 Task: Find connections with filter location La Unión with filter topic #LinkedInwith filter profile language Potuguese with filter current company Shortlist Professionals with filter school Bhilai Institute of Technology (BIT), Durg with filter industry Personal Care Services with filter service category Information Security with filter keywords title Cafeteria Worker
Action: Mouse moved to (138, 214)
Screenshot: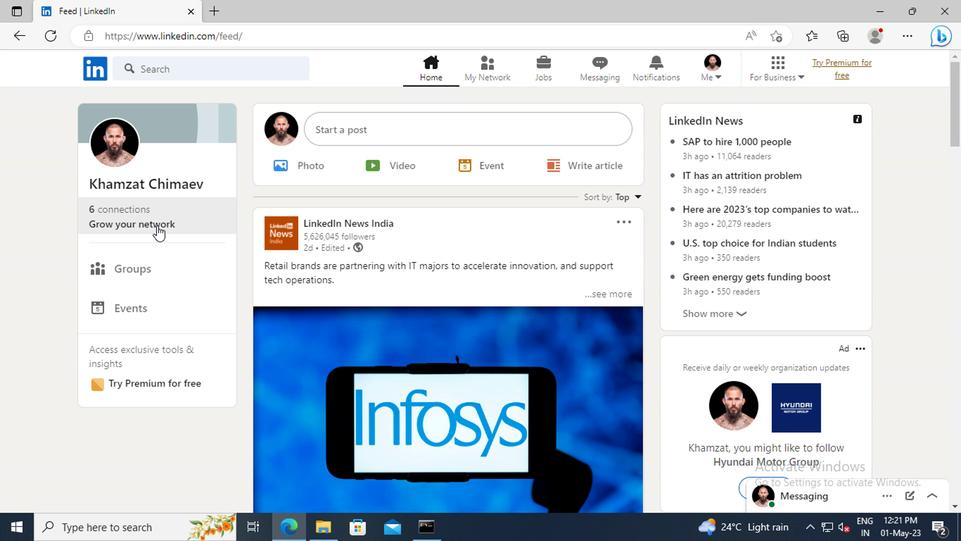 
Action: Mouse pressed left at (138, 214)
Screenshot: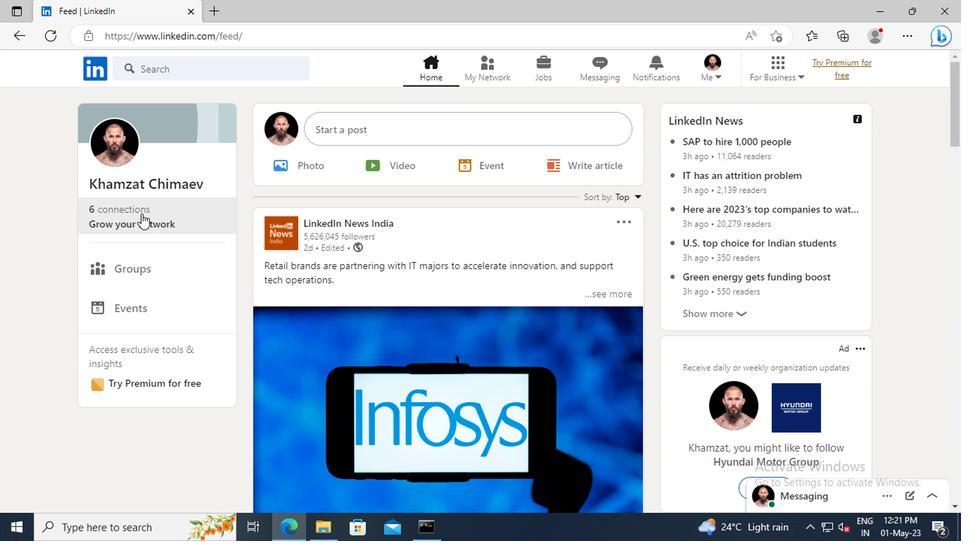 
Action: Mouse moved to (153, 149)
Screenshot: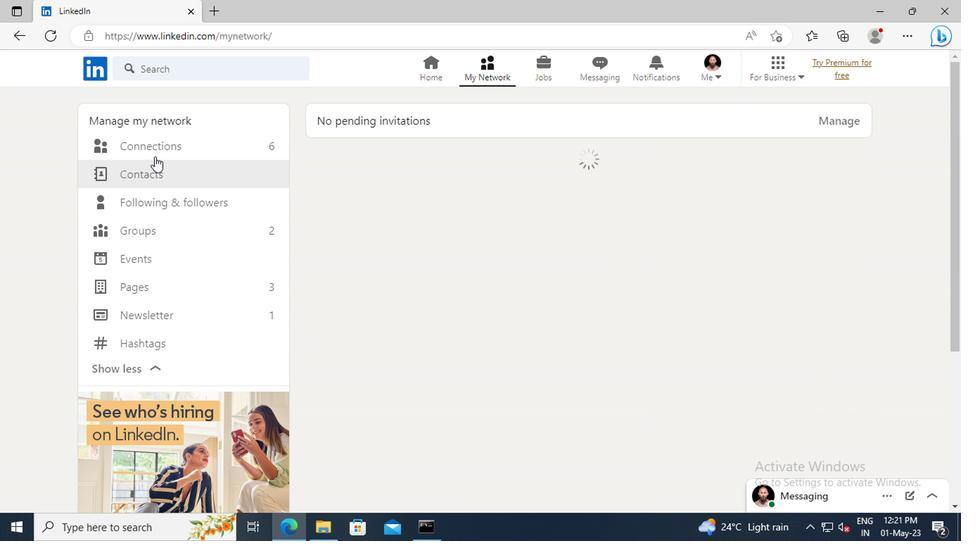 
Action: Mouse pressed left at (153, 149)
Screenshot: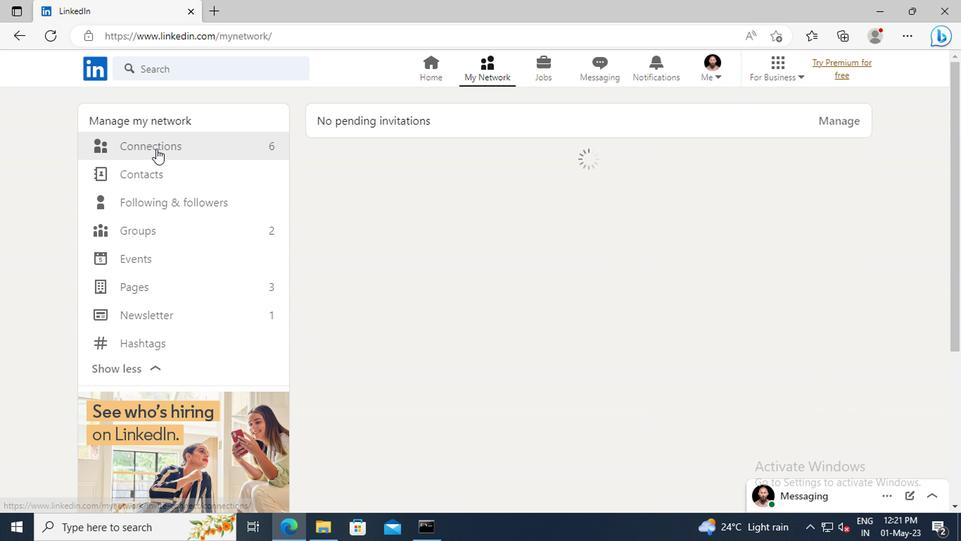 
Action: Mouse moved to (563, 151)
Screenshot: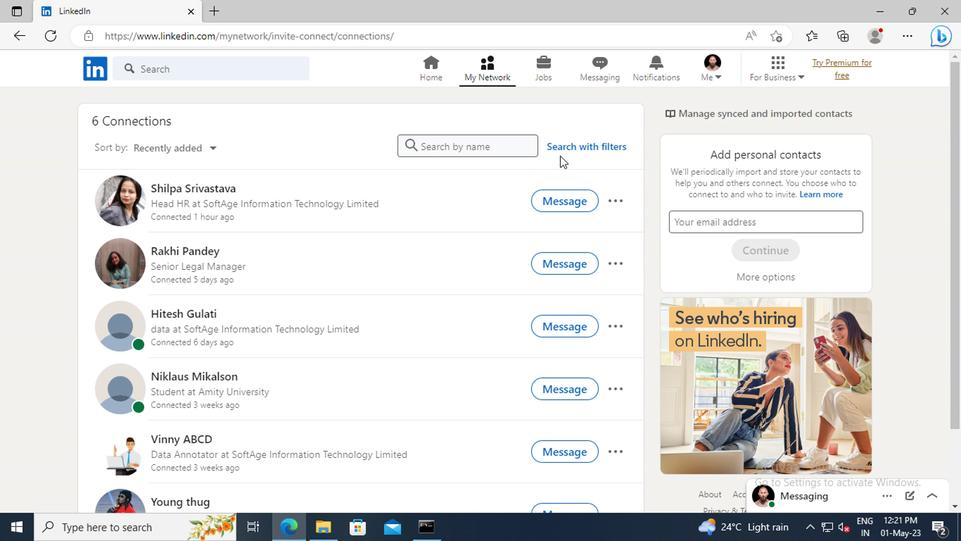 
Action: Mouse pressed left at (563, 151)
Screenshot: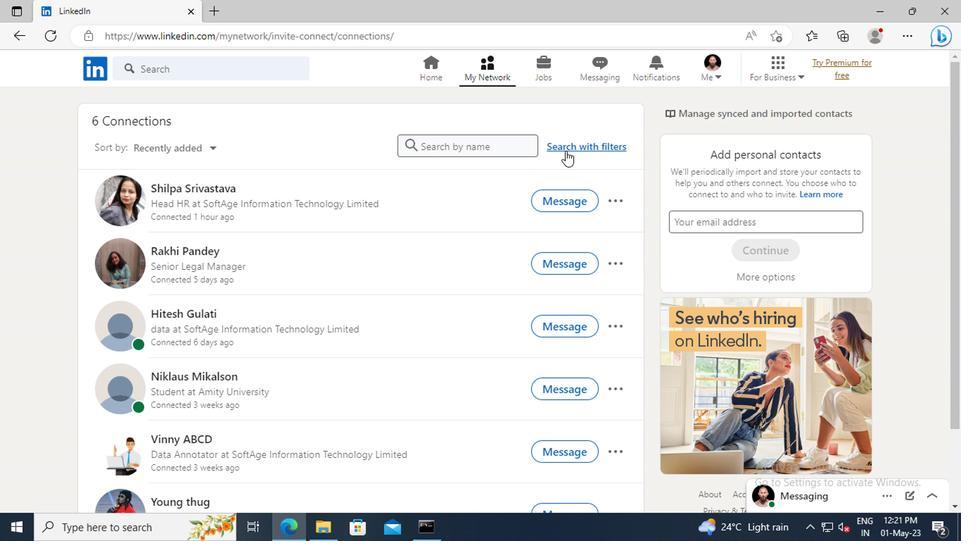 
Action: Mouse moved to (530, 111)
Screenshot: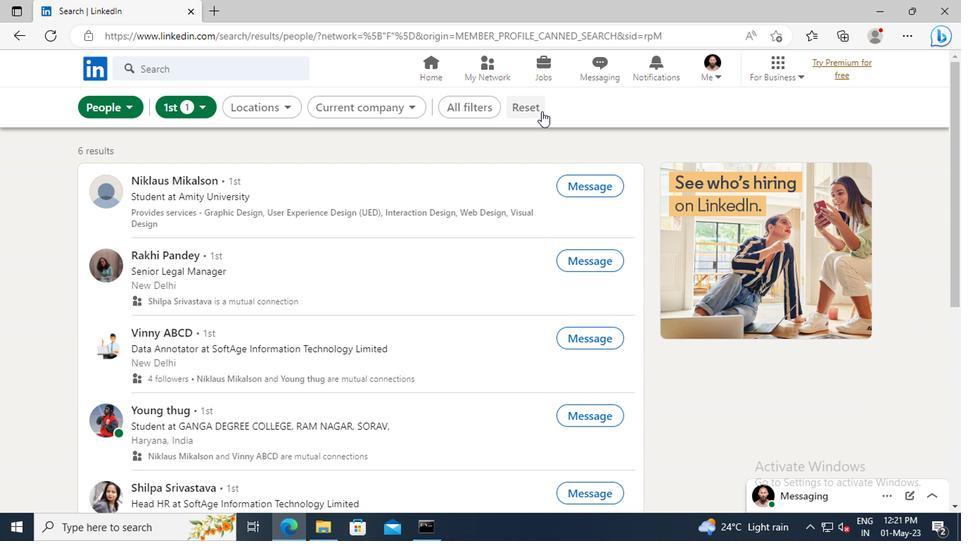 
Action: Mouse pressed left at (530, 111)
Screenshot: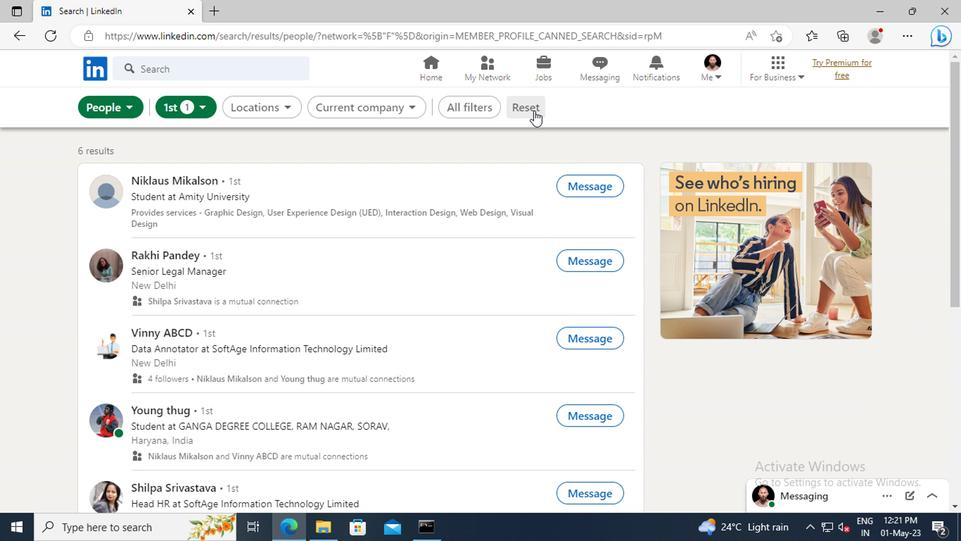 
Action: Mouse moved to (510, 111)
Screenshot: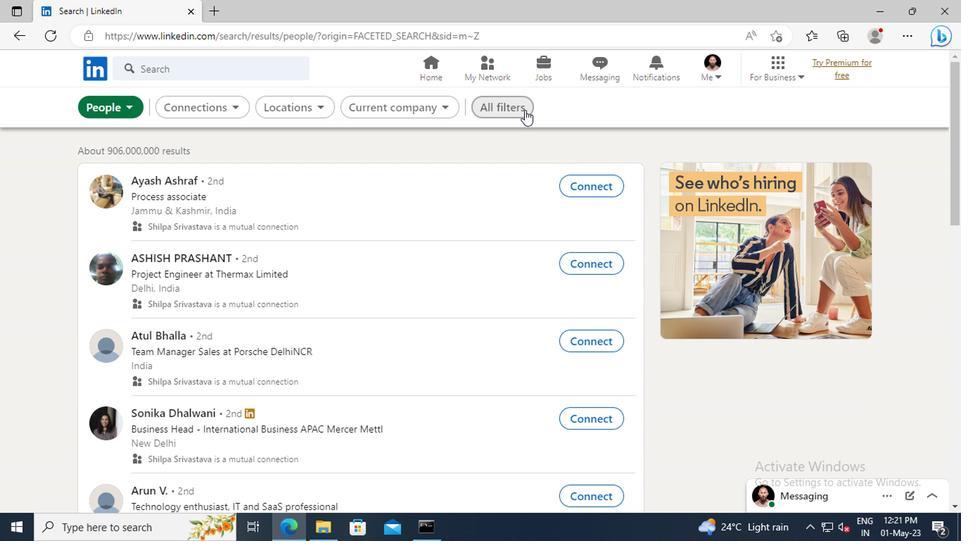 
Action: Mouse pressed left at (510, 111)
Screenshot: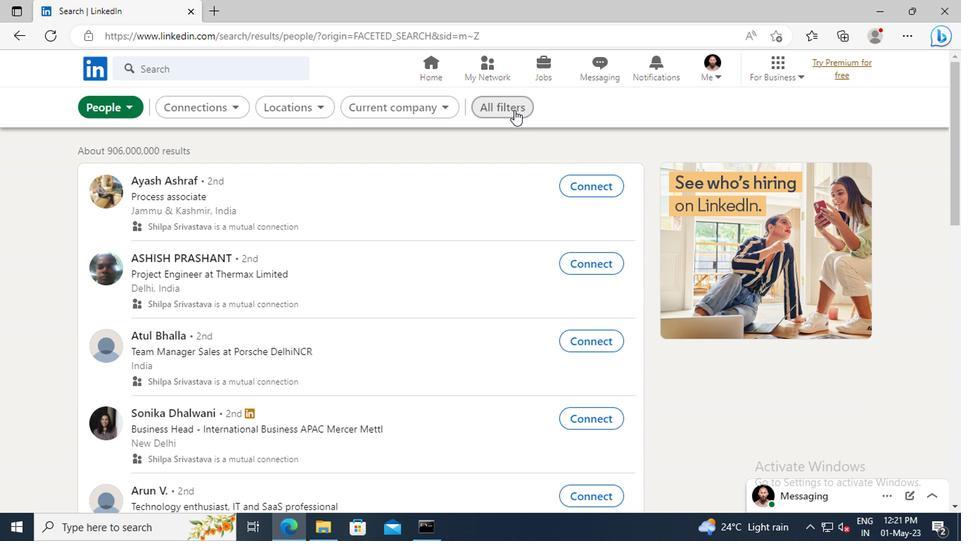 
Action: Mouse moved to (775, 231)
Screenshot: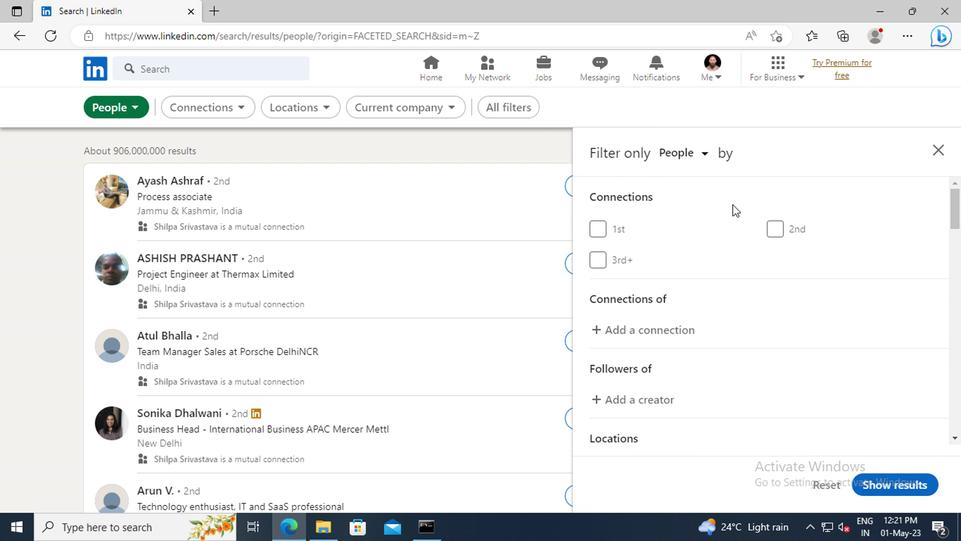 
Action: Mouse scrolled (775, 230) with delta (0, 0)
Screenshot: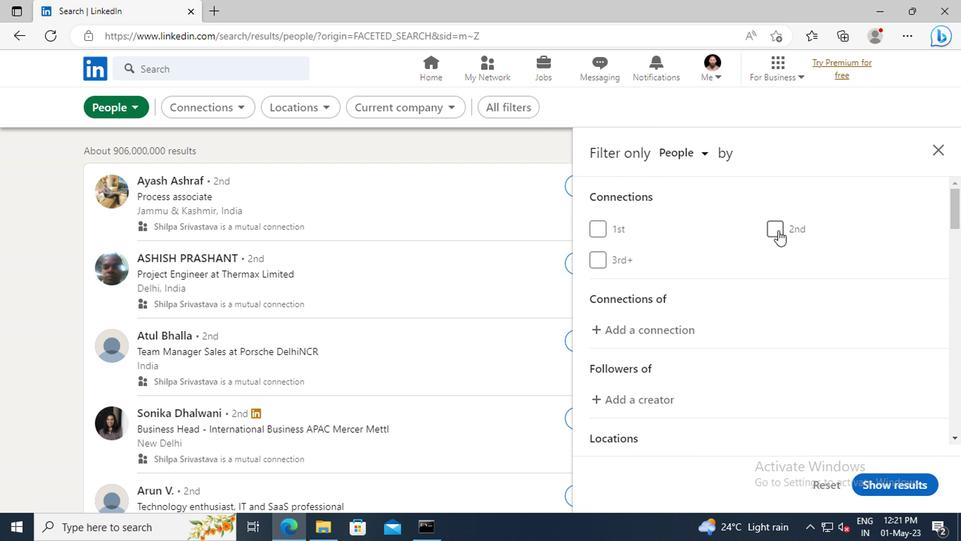 
Action: Mouse scrolled (775, 230) with delta (0, 0)
Screenshot: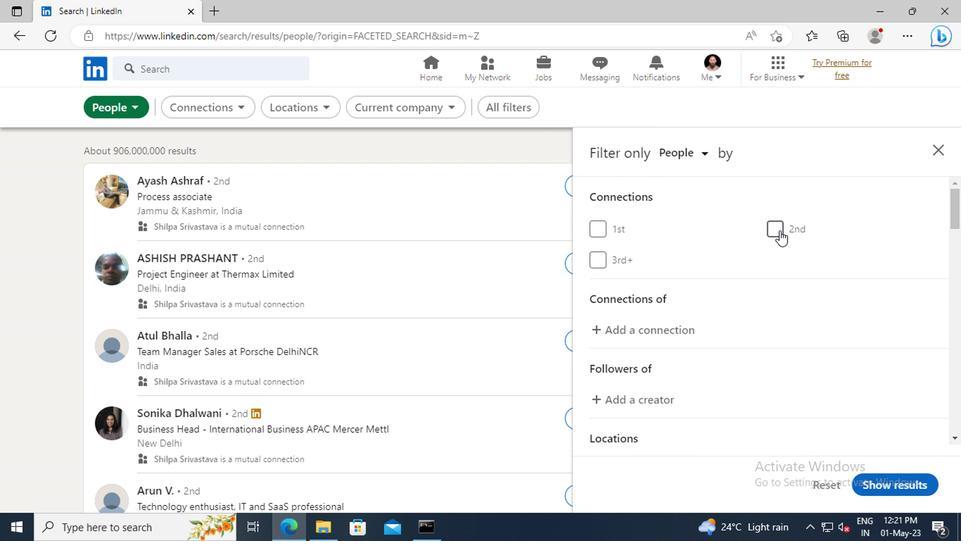 
Action: Mouse scrolled (775, 230) with delta (0, 0)
Screenshot: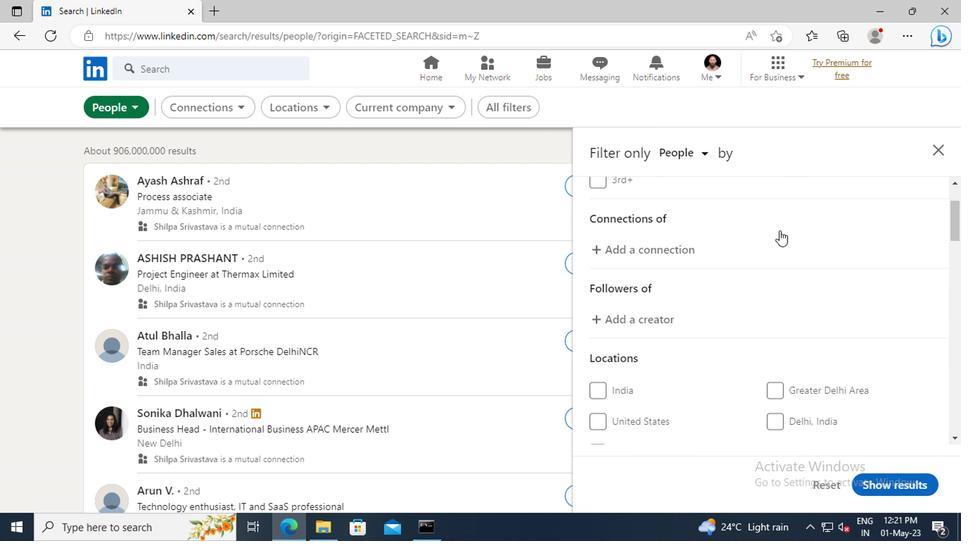 
Action: Mouse scrolled (775, 230) with delta (0, 0)
Screenshot: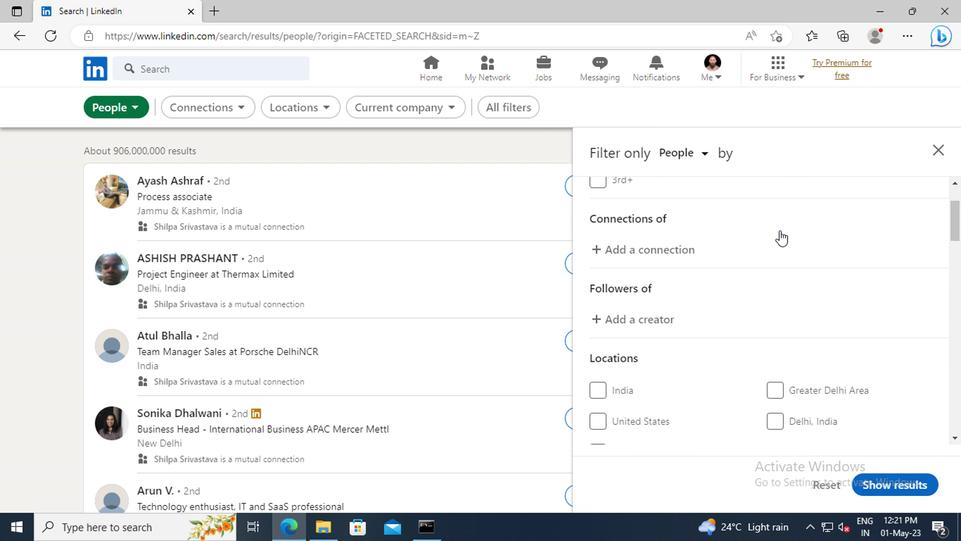 
Action: Mouse scrolled (775, 230) with delta (0, 0)
Screenshot: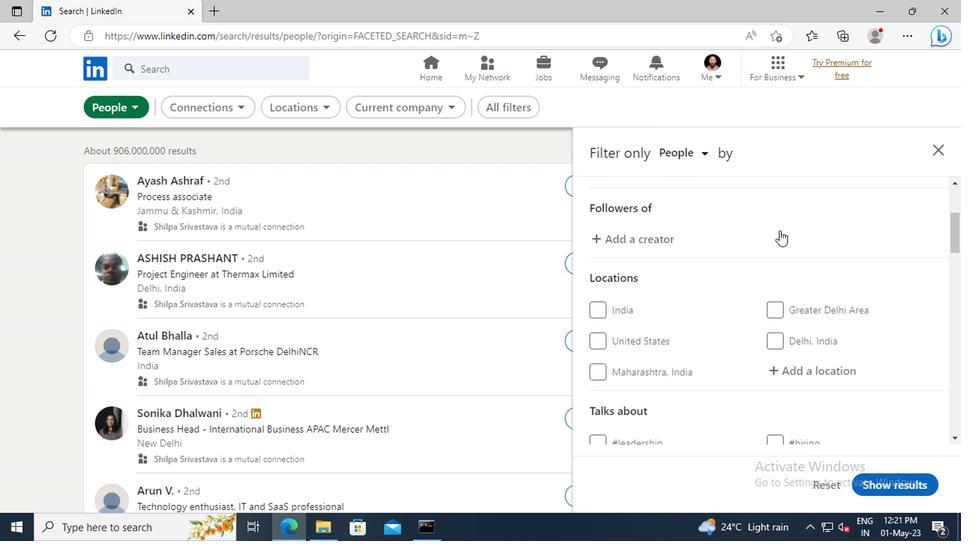 
Action: Mouse moved to (776, 232)
Screenshot: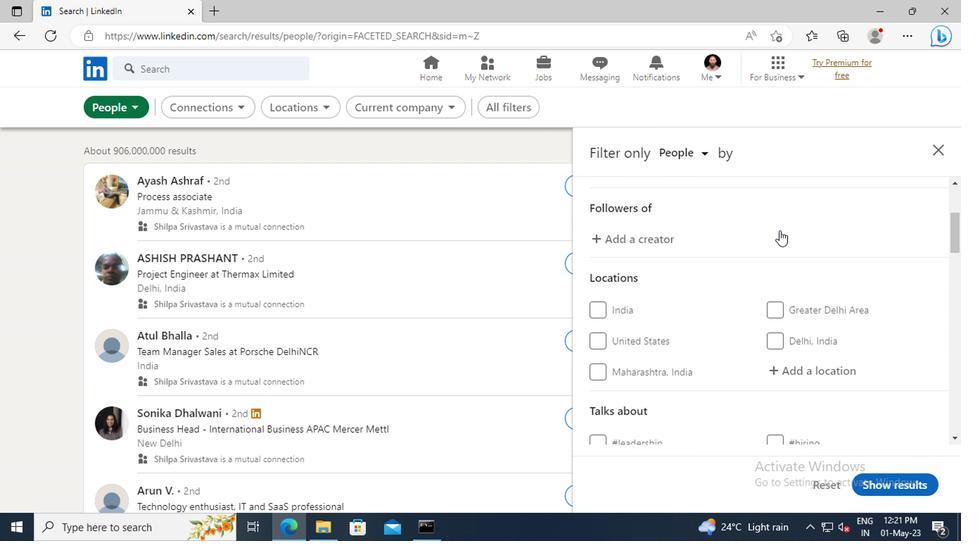 
Action: Mouse scrolled (776, 231) with delta (0, -1)
Screenshot: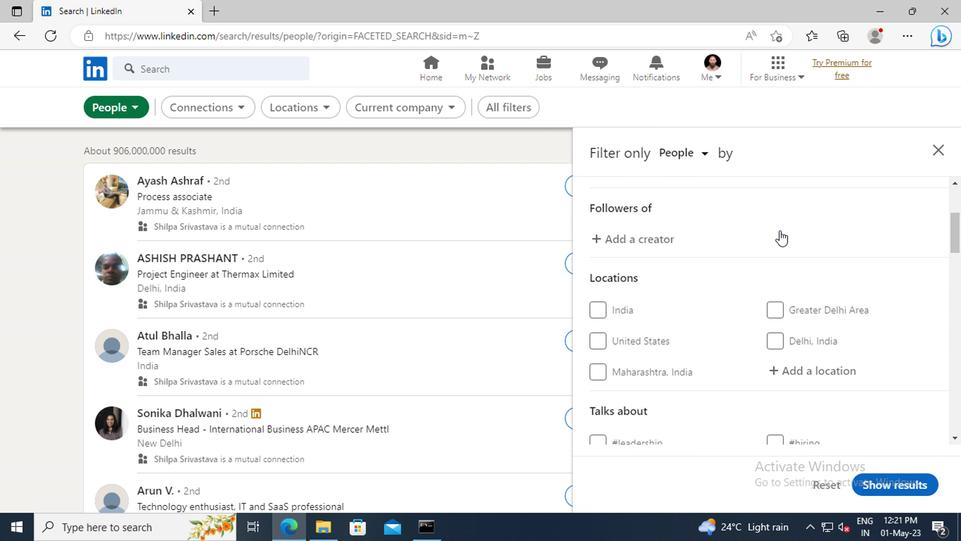 
Action: Mouse moved to (776, 288)
Screenshot: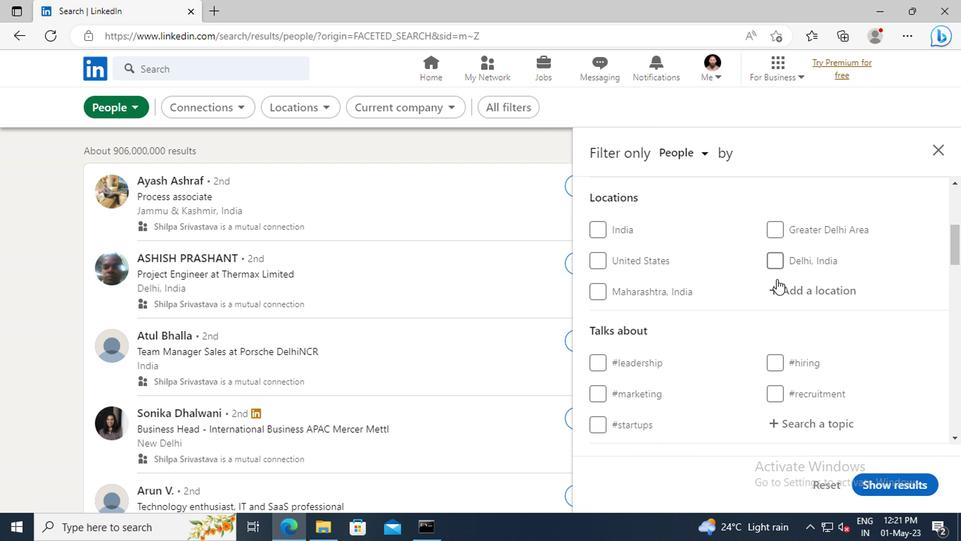 
Action: Mouse pressed left at (776, 288)
Screenshot: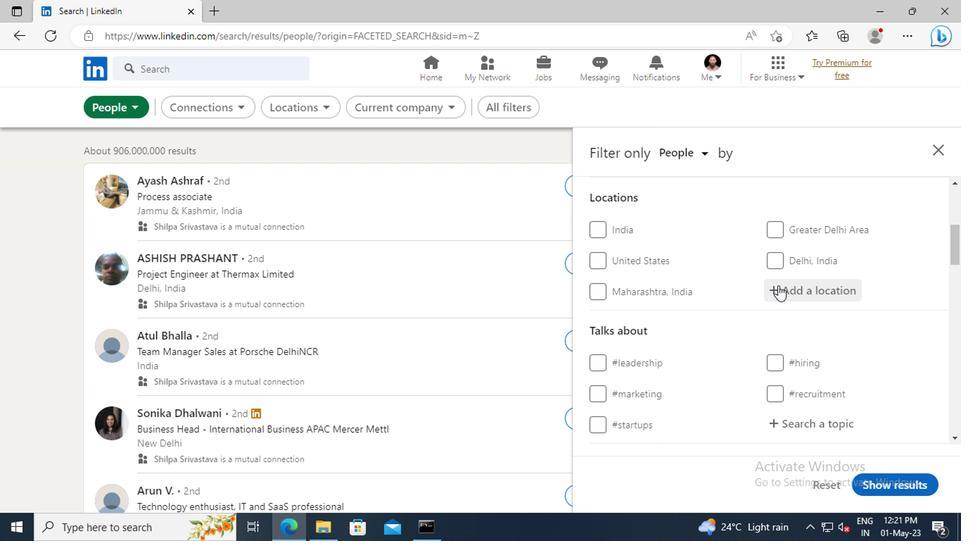 
Action: Key pressed <Key.shift>LA<Key.space><Key.shift>UNION
Screenshot: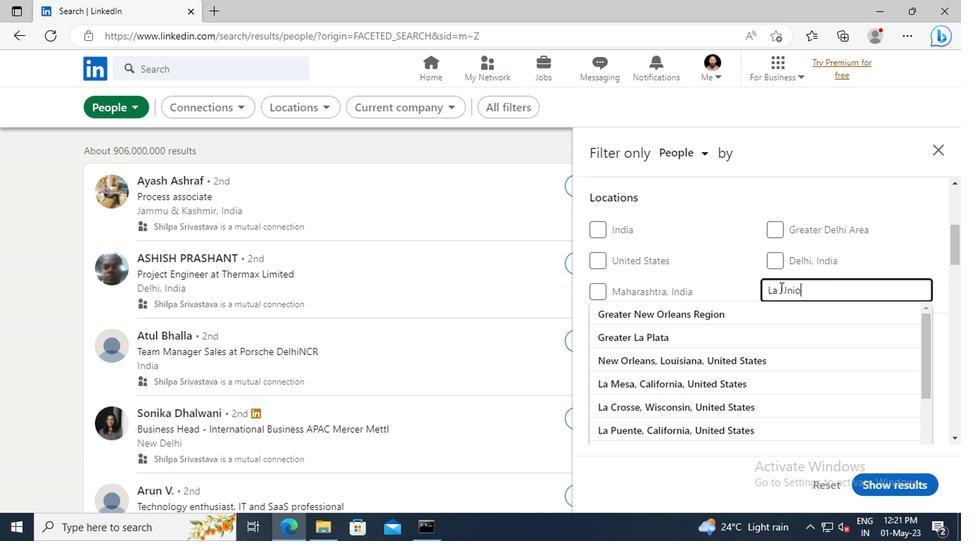 
Action: Mouse moved to (782, 309)
Screenshot: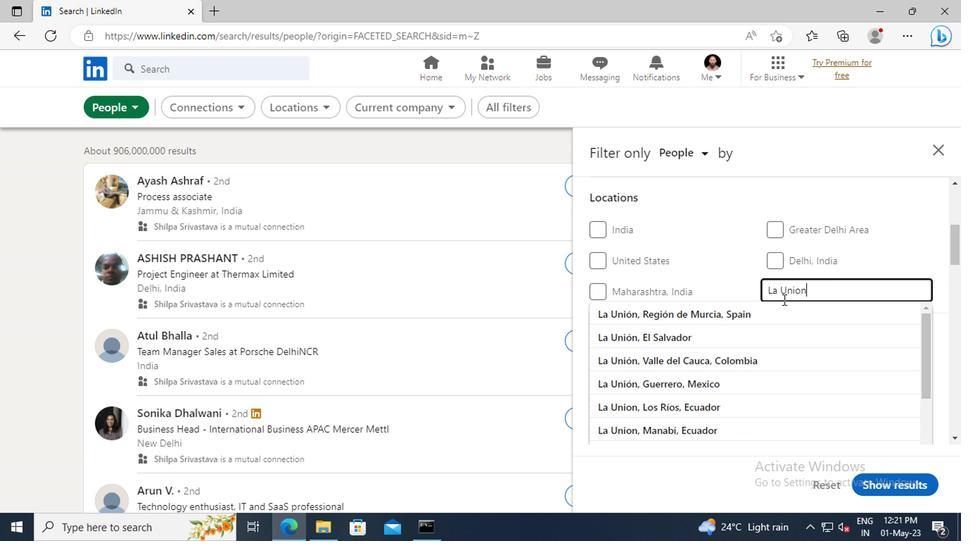 
Action: Mouse pressed left at (782, 309)
Screenshot: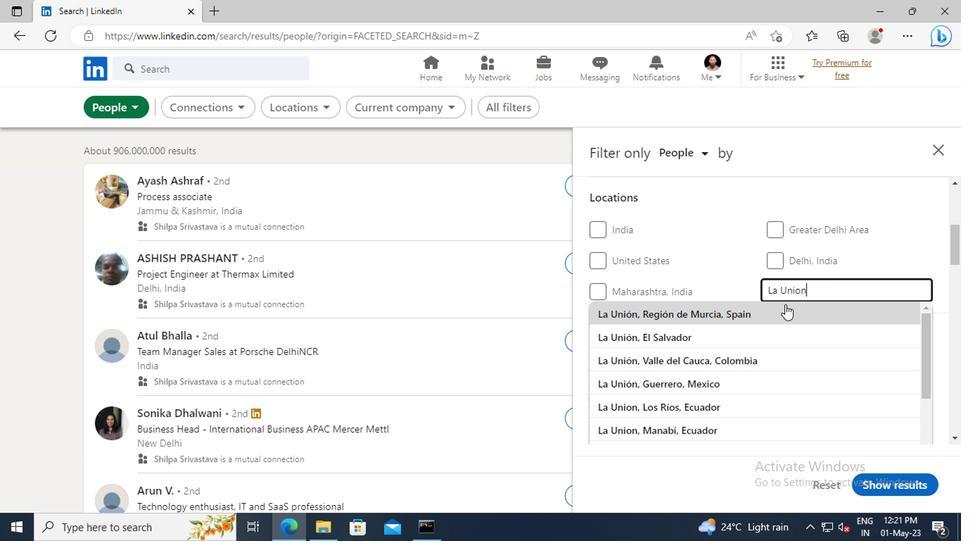 
Action: Mouse moved to (784, 311)
Screenshot: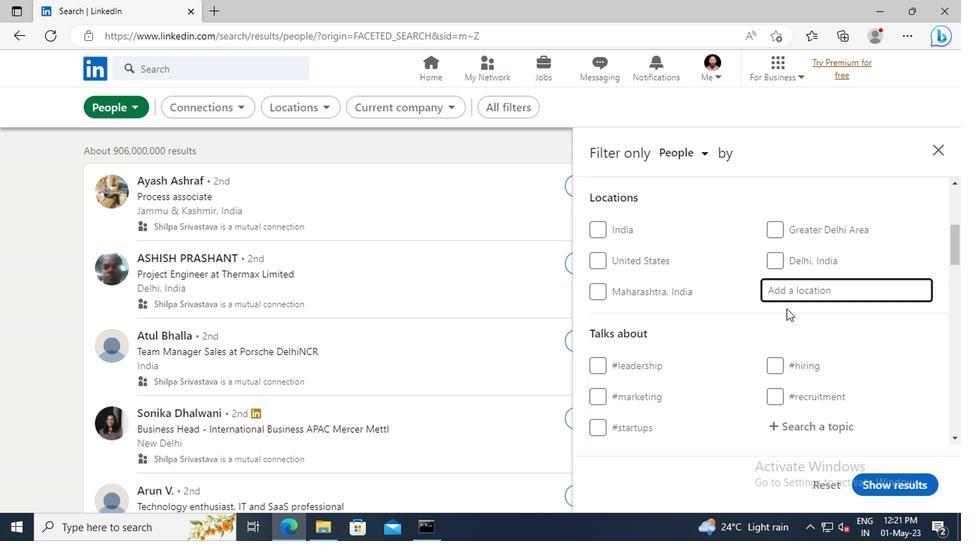 
Action: Mouse scrolled (784, 311) with delta (0, 0)
Screenshot: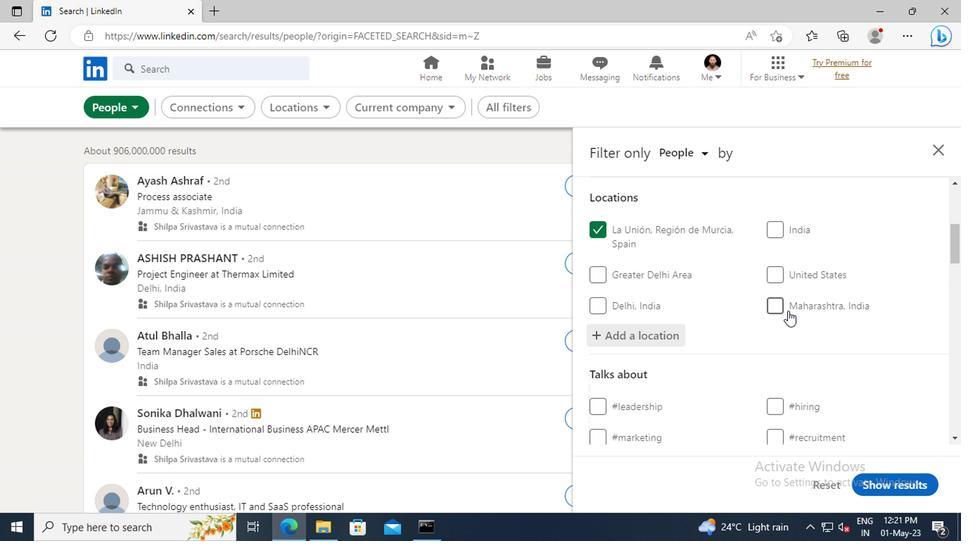 
Action: Mouse scrolled (784, 311) with delta (0, 0)
Screenshot: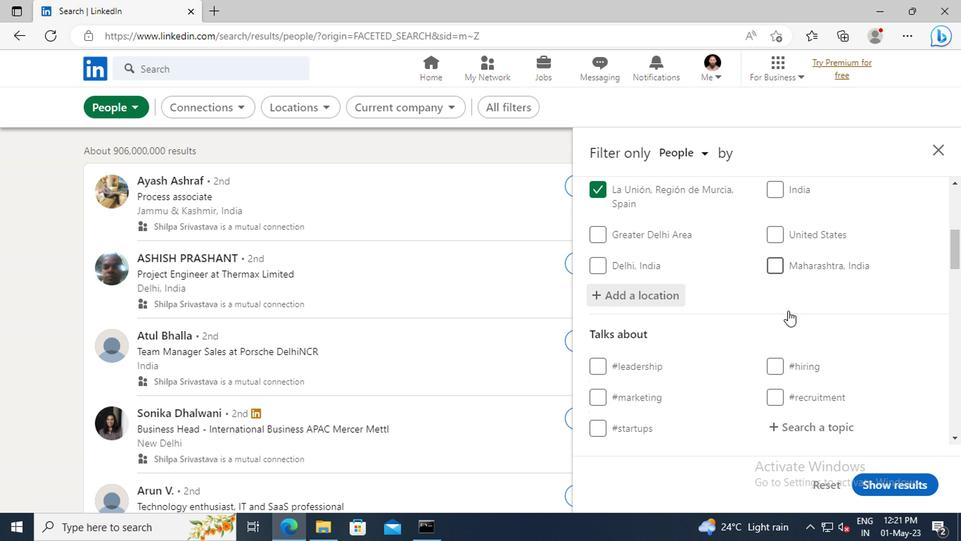 
Action: Mouse scrolled (784, 311) with delta (0, 0)
Screenshot: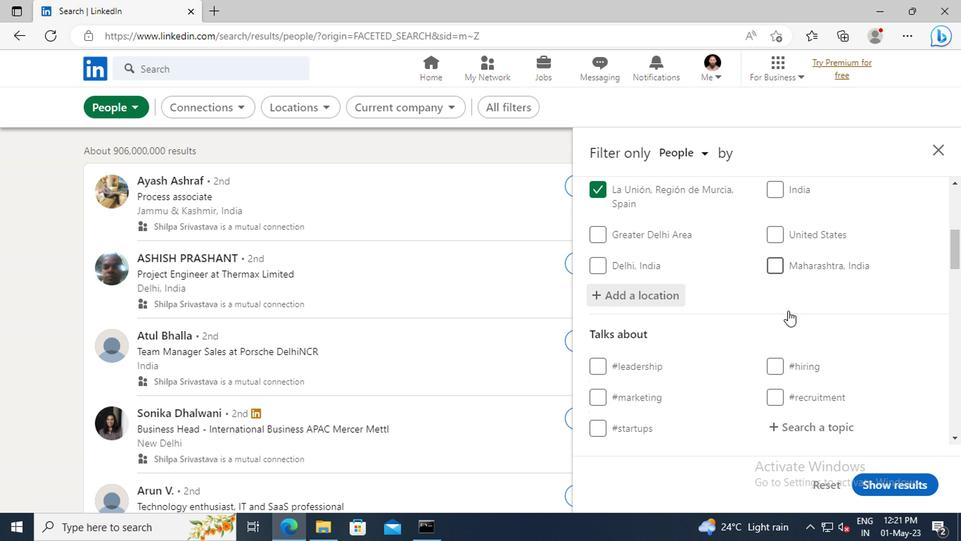 
Action: Mouse moved to (798, 343)
Screenshot: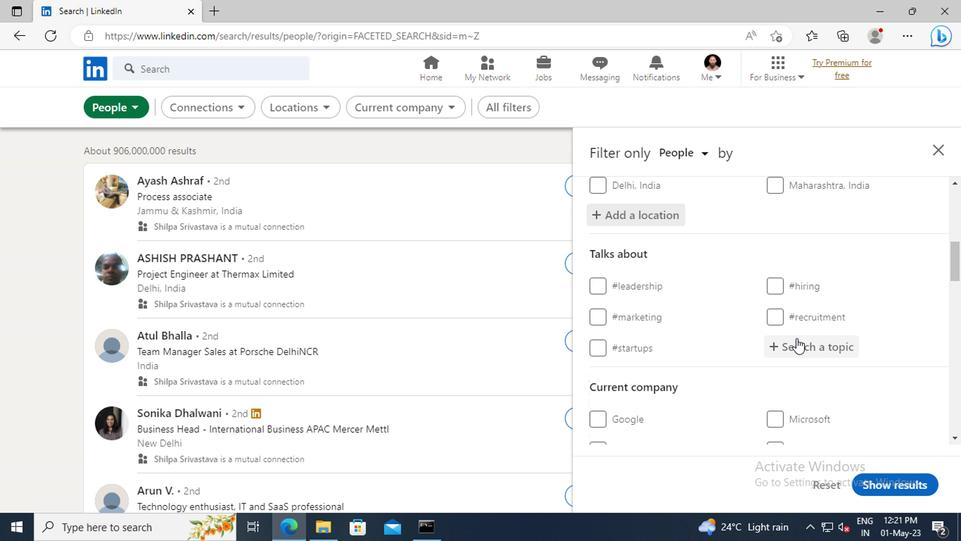 
Action: Mouse pressed left at (798, 343)
Screenshot: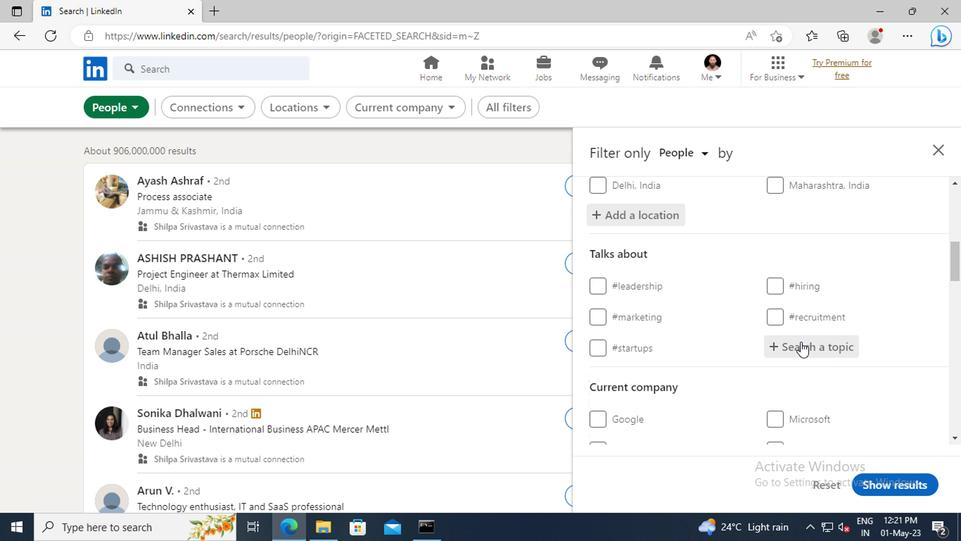 
Action: Key pressed <Key.shift>LINKEDIN
Screenshot: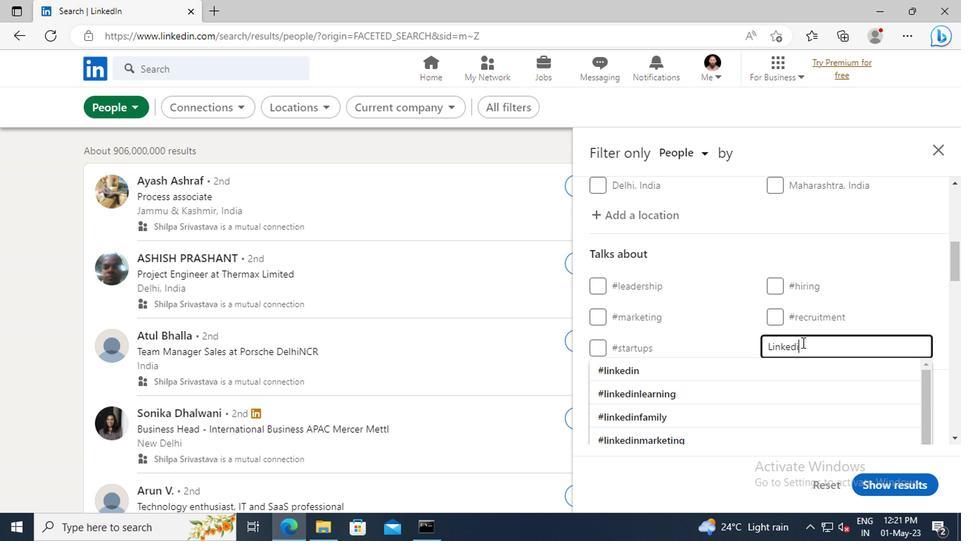 
Action: Mouse moved to (792, 371)
Screenshot: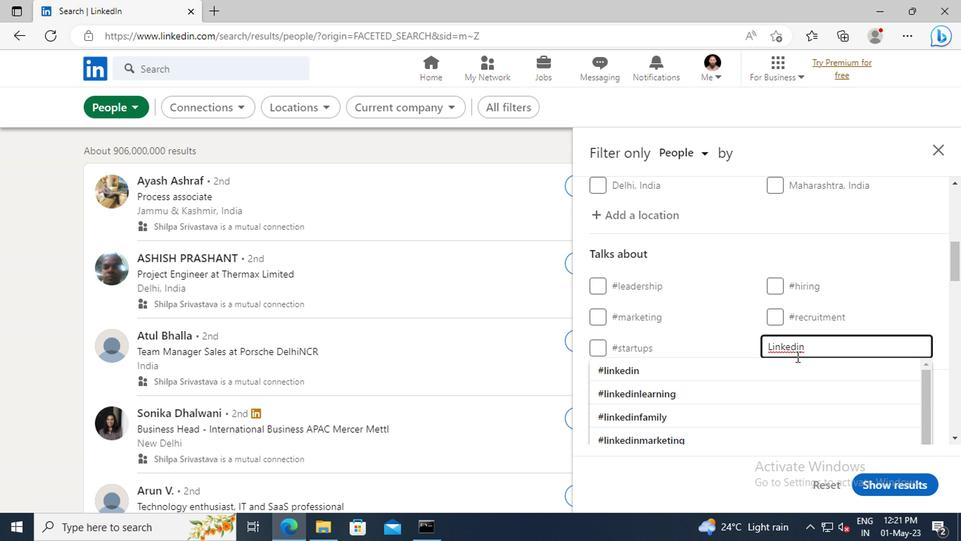 
Action: Mouse pressed left at (792, 371)
Screenshot: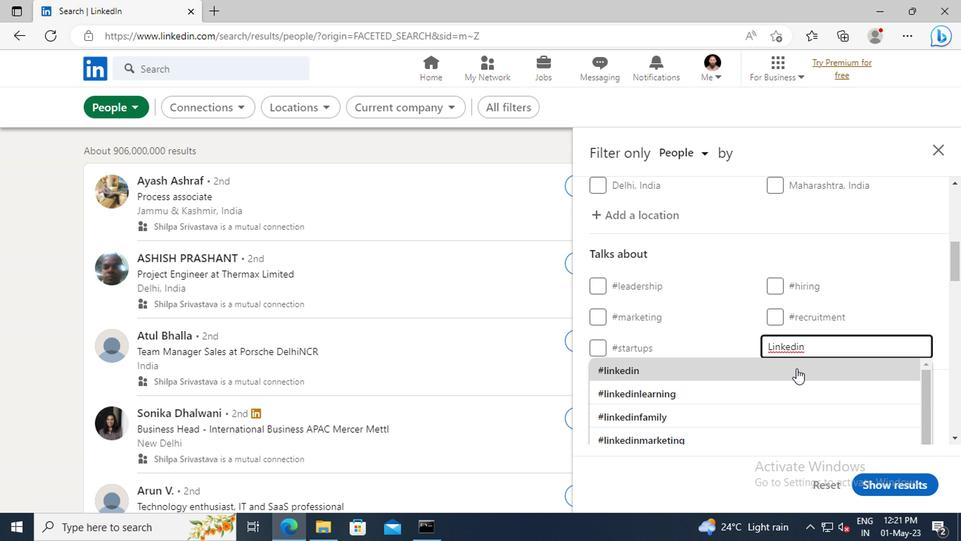 
Action: Mouse scrolled (792, 370) with delta (0, -1)
Screenshot: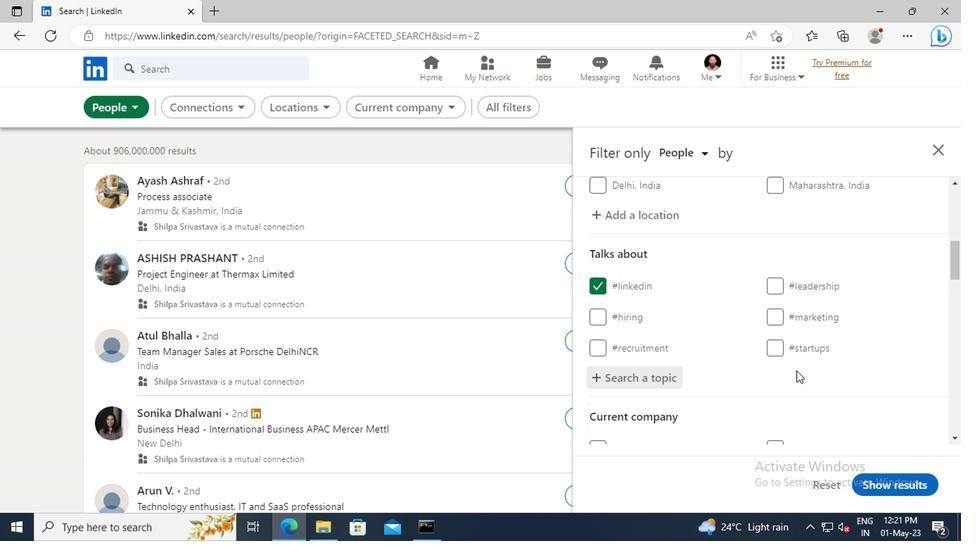 
Action: Mouse scrolled (792, 370) with delta (0, -1)
Screenshot: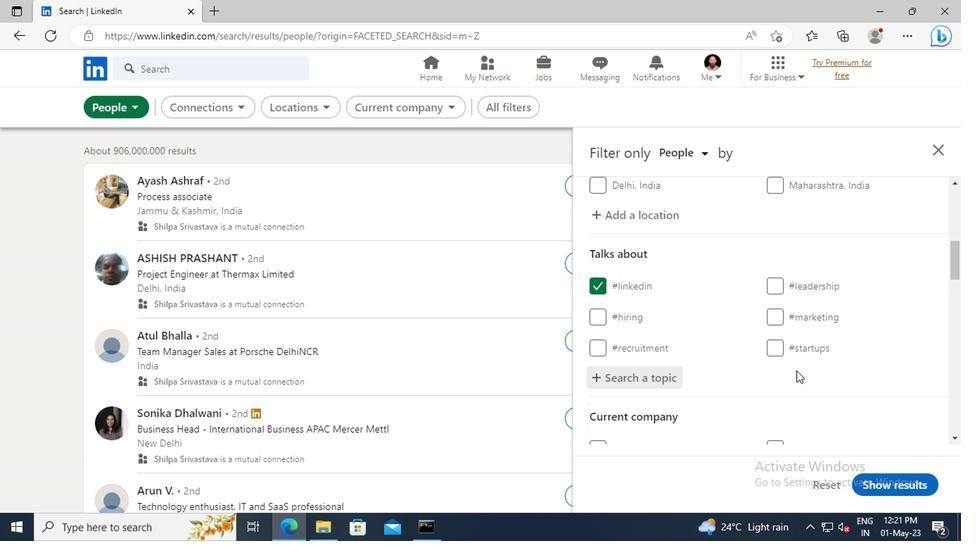 
Action: Mouse scrolled (792, 370) with delta (0, -1)
Screenshot: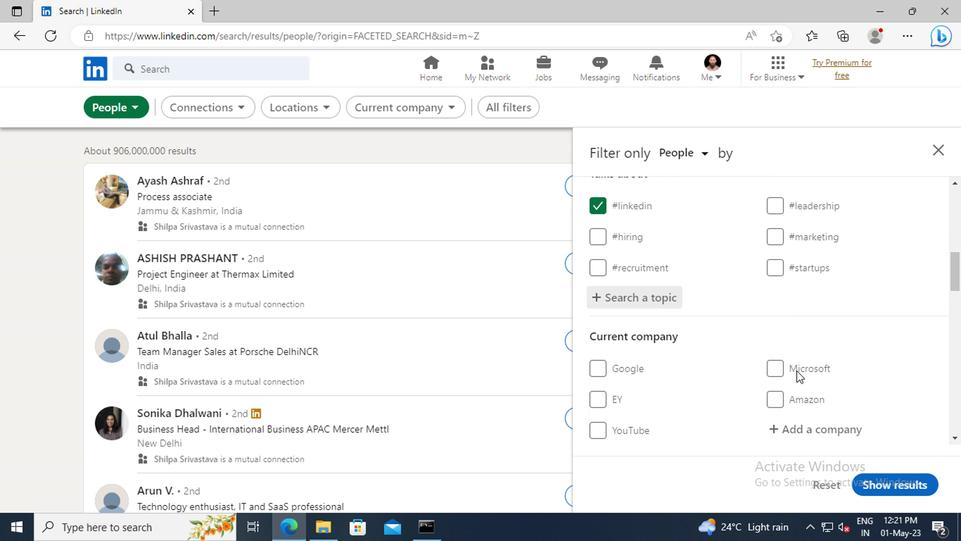 
Action: Mouse scrolled (792, 370) with delta (0, -1)
Screenshot: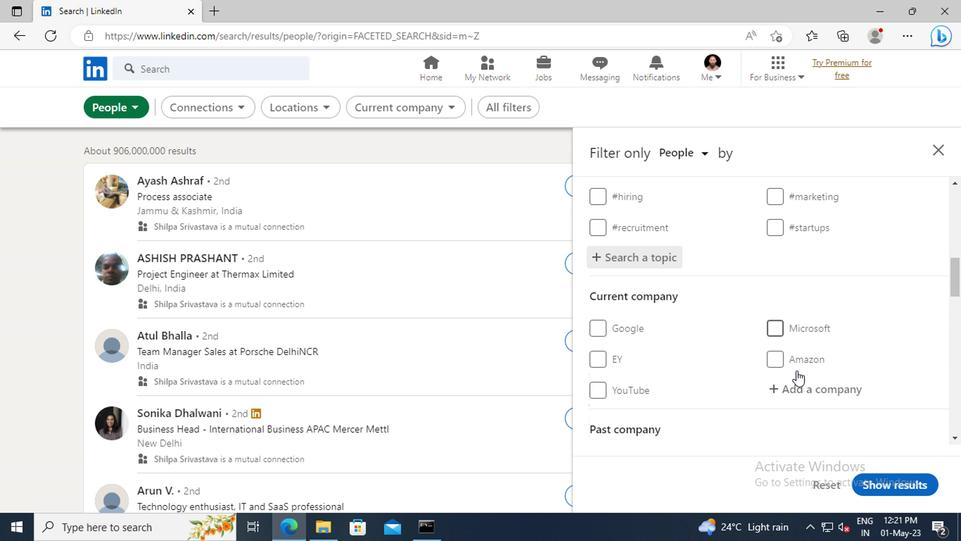 
Action: Mouse scrolled (792, 370) with delta (0, -1)
Screenshot: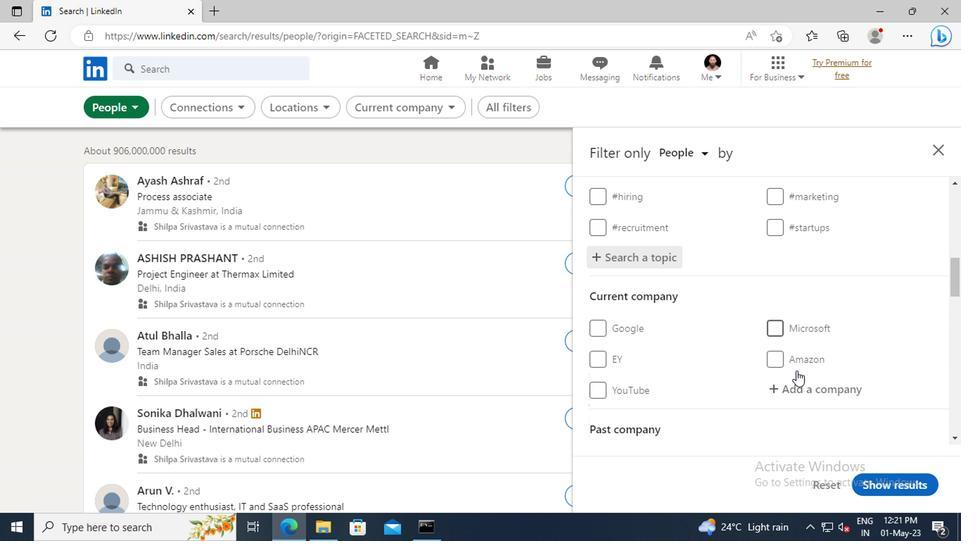 
Action: Mouse scrolled (792, 370) with delta (0, -1)
Screenshot: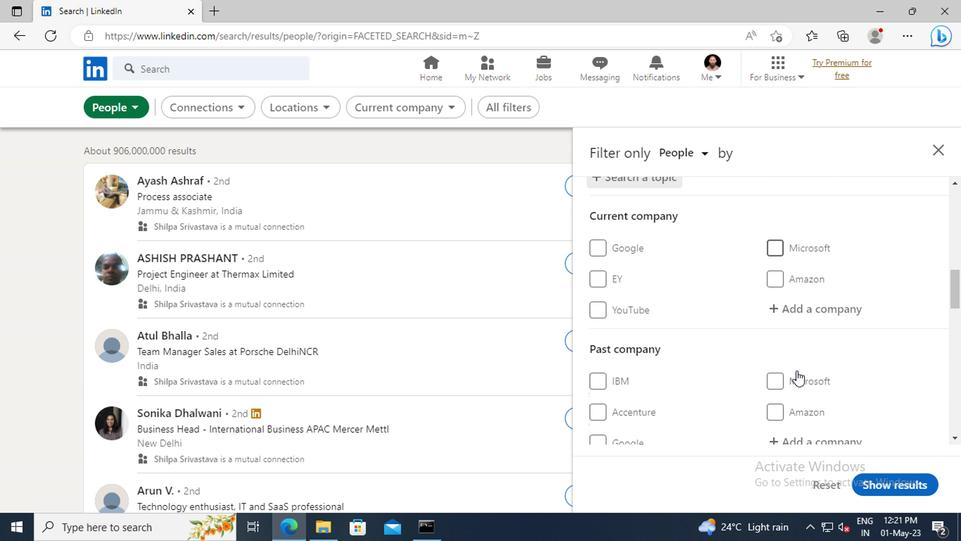 
Action: Mouse scrolled (792, 370) with delta (0, -1)
Screenshot: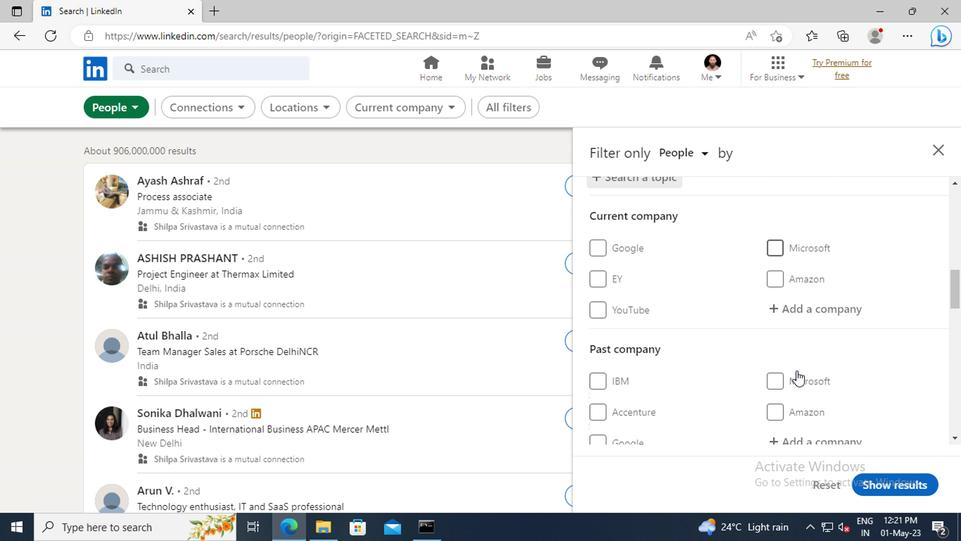 
Action: Mouse scrolled (792, 370) with delta (0, -1)
Screenshot: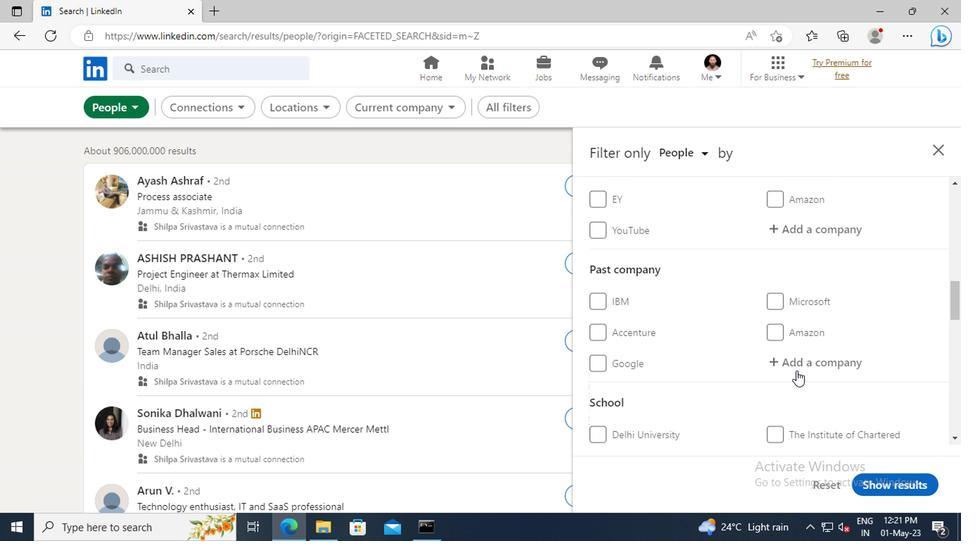 
Action: Mouse scrolled (792, 370) with delta (0, -1)
Screenshot: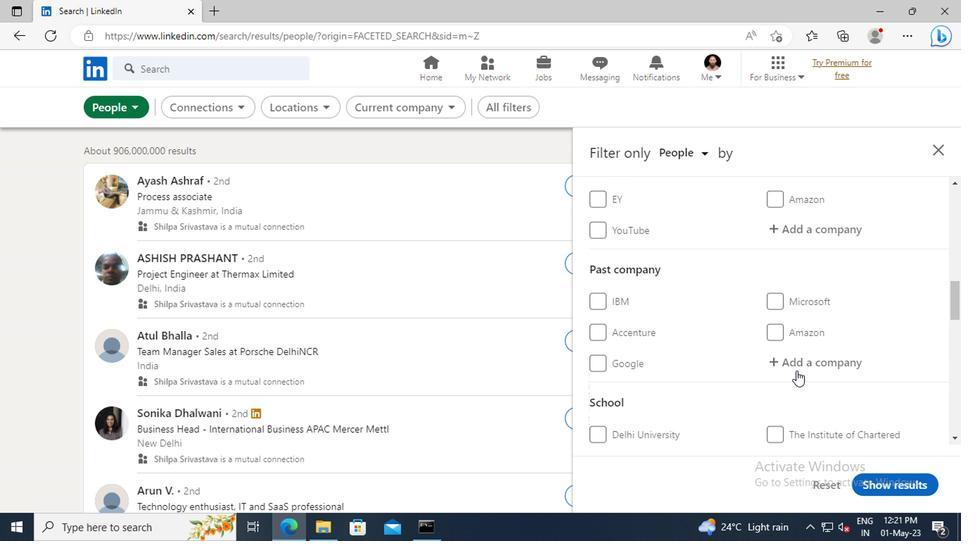 
Action: Mouse scrolled (792, 370) with delta (0, -1)
Screenshot: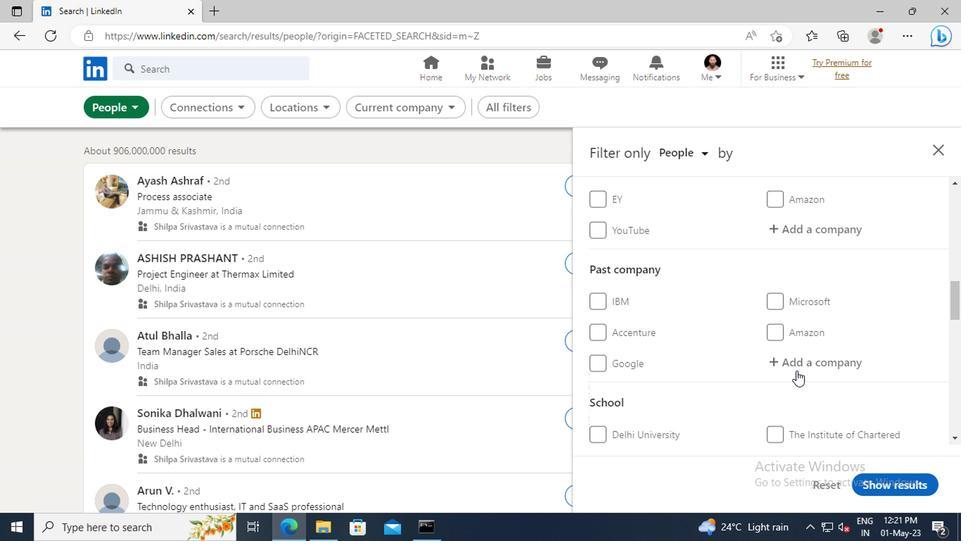 
Action: Mouse scrolled (792, 370) with delta (0, -1)
Screenshot: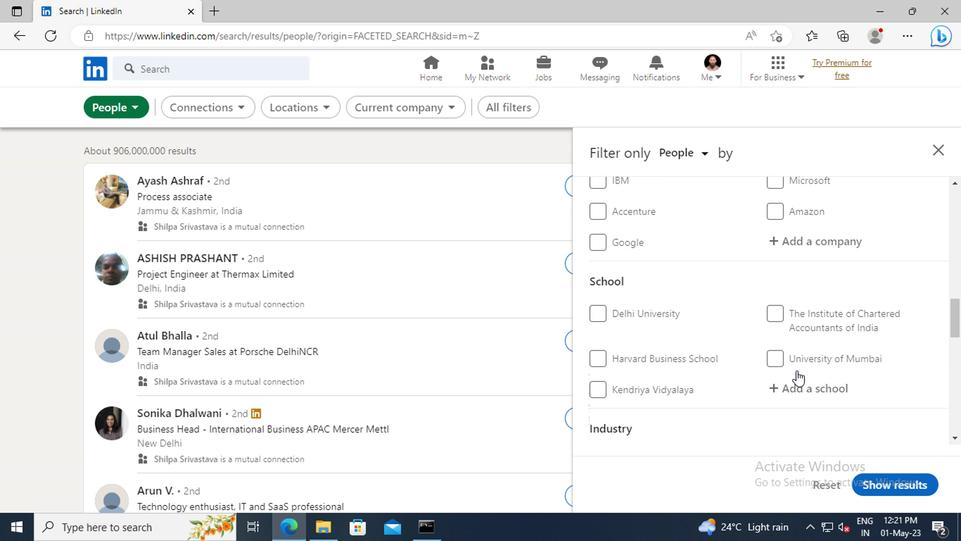 
Action: Mouse scrolled (792, 370) with delta (0, -1)
Screenshot: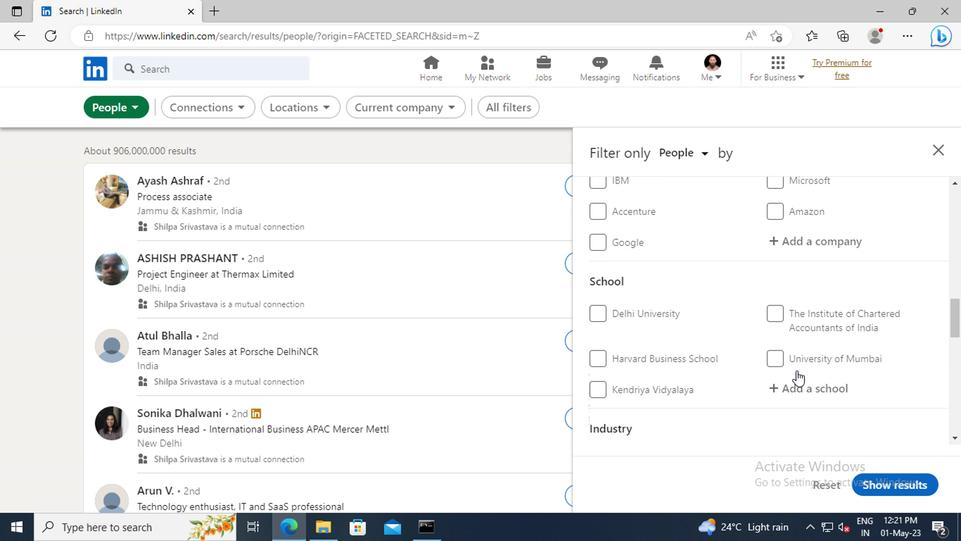 
Action: Mouse scrolled (792, 370) with delta (0, -1)
Screenshot: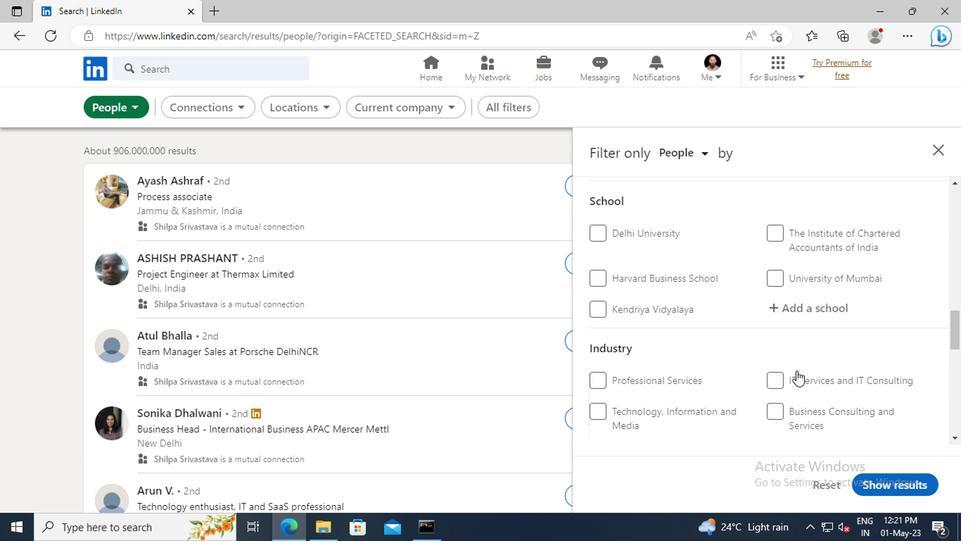 
Action: Mouse scrolled (792, 370) with delta (0, -1)
Screenshot: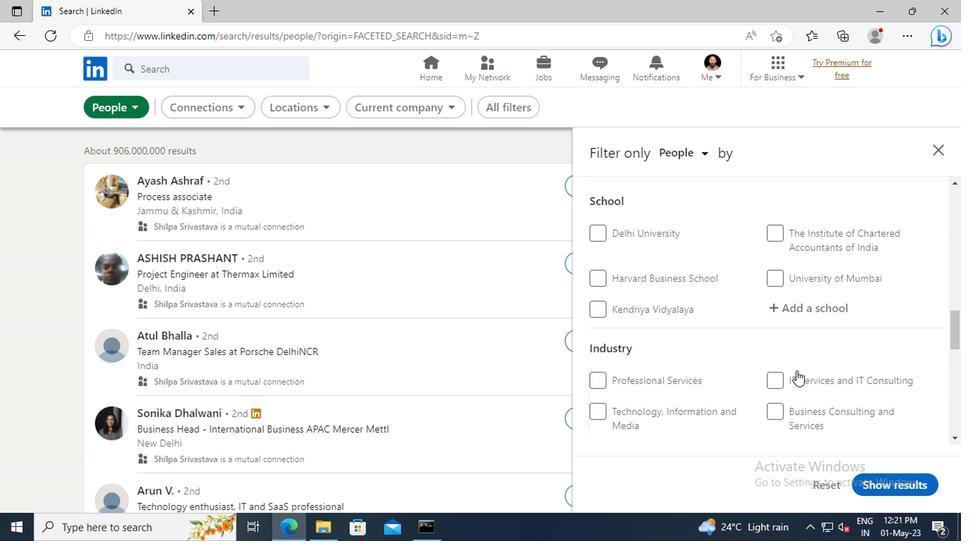 
Action: Mouse scrolled (792, 370) with delta (0, -1)
Screenshot: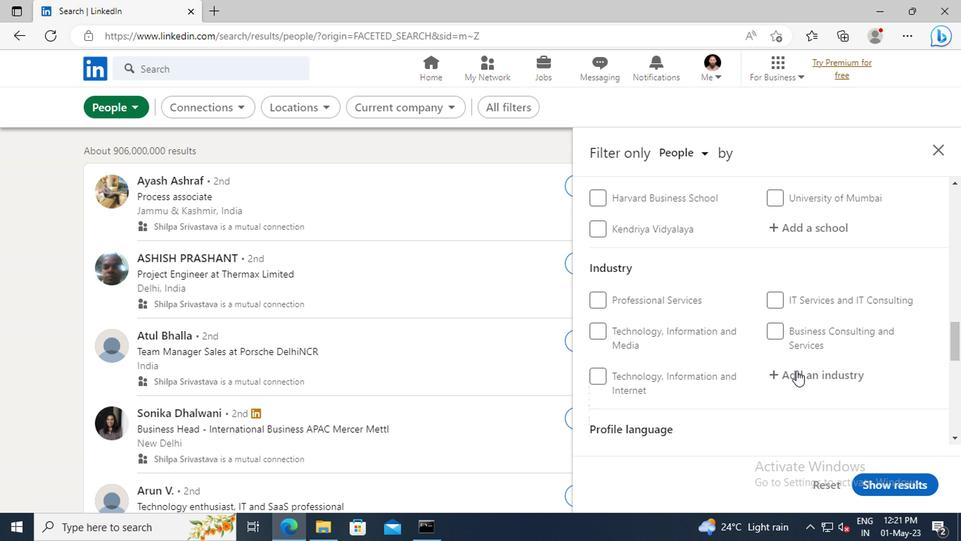 
Action: Mouse scrolled (792, 370) with delta (0, -1)
Screenshot: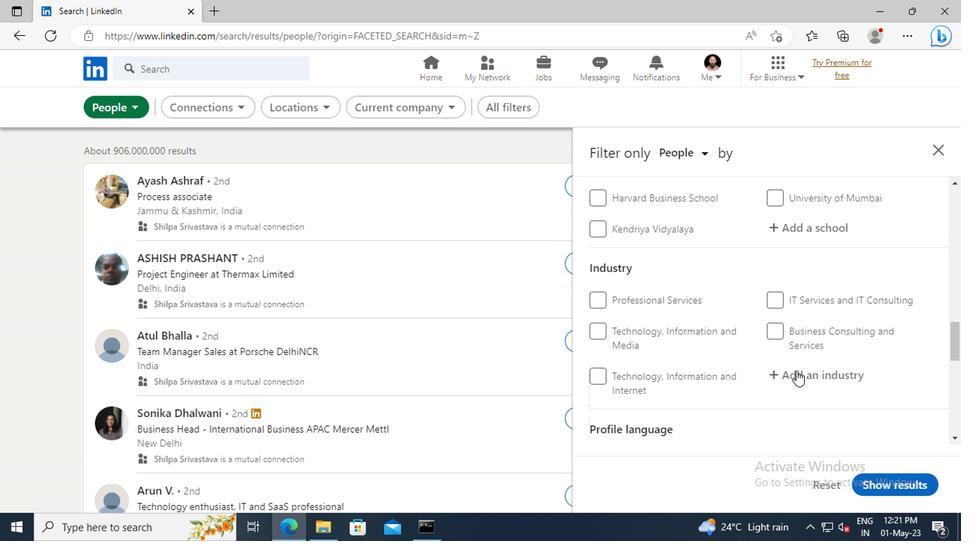 
Action: Mouse scrolled (792, 370) with delta (0, -1)
Screenshot: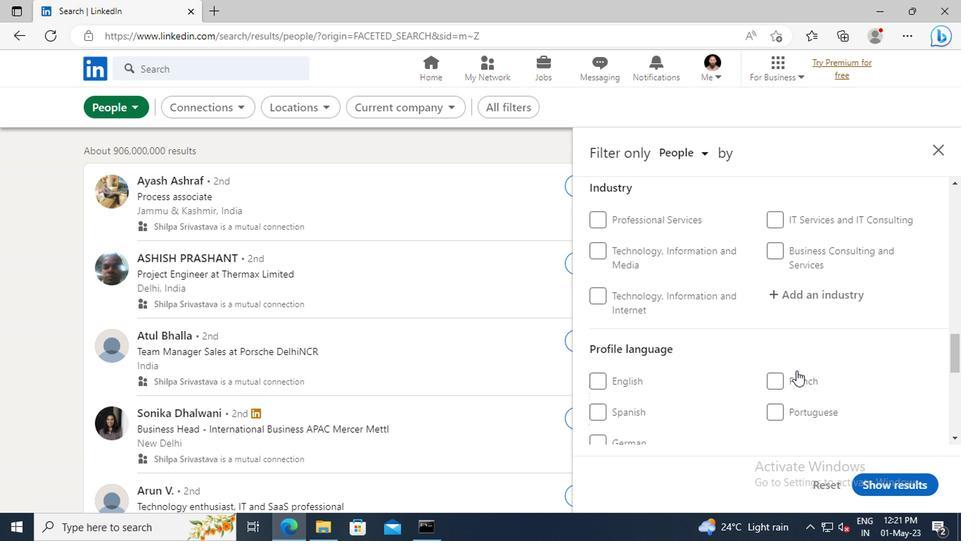 
Action: Mouse moved to (773, 374)
Screenshot: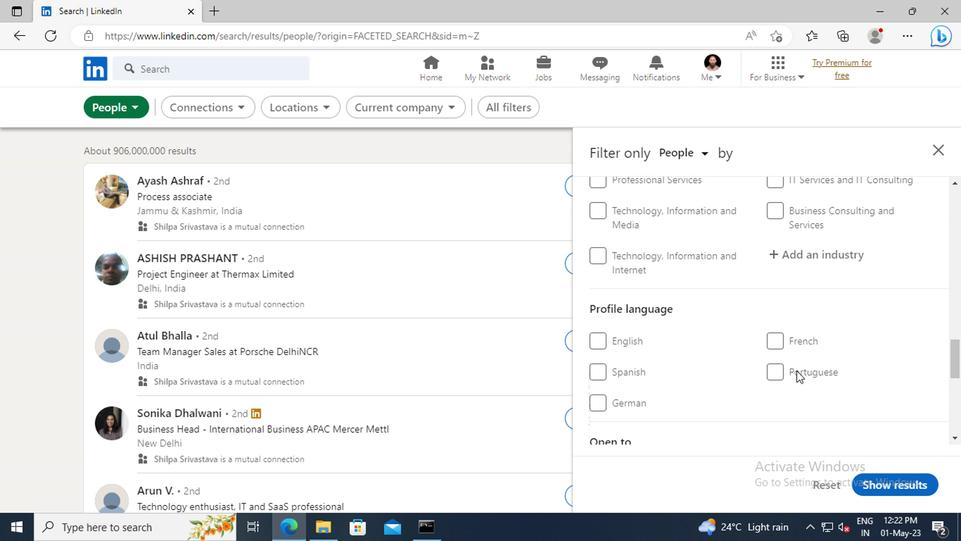 
Action: Mouse pressed left at (773, 374)
Screenshot: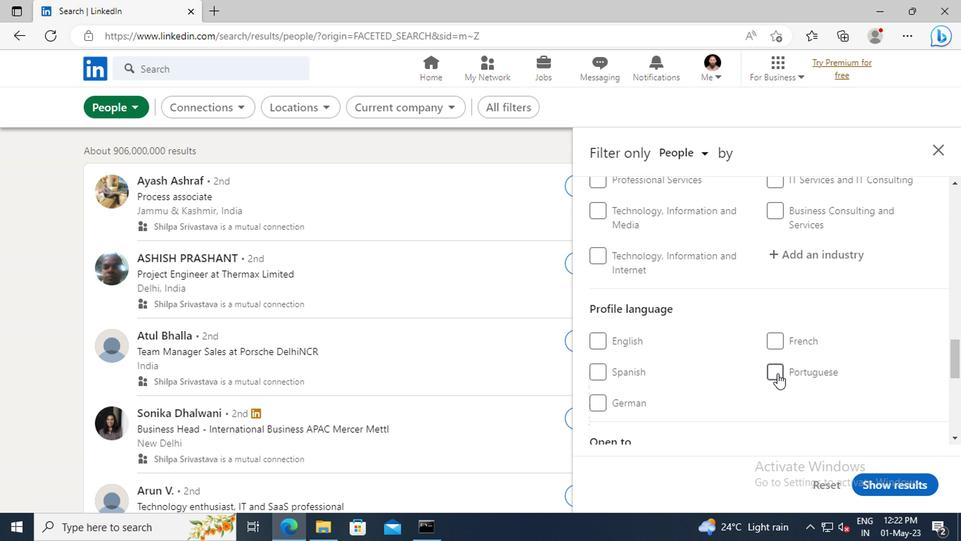 
Action: Mouse moved to (799, 348)
Screenshot: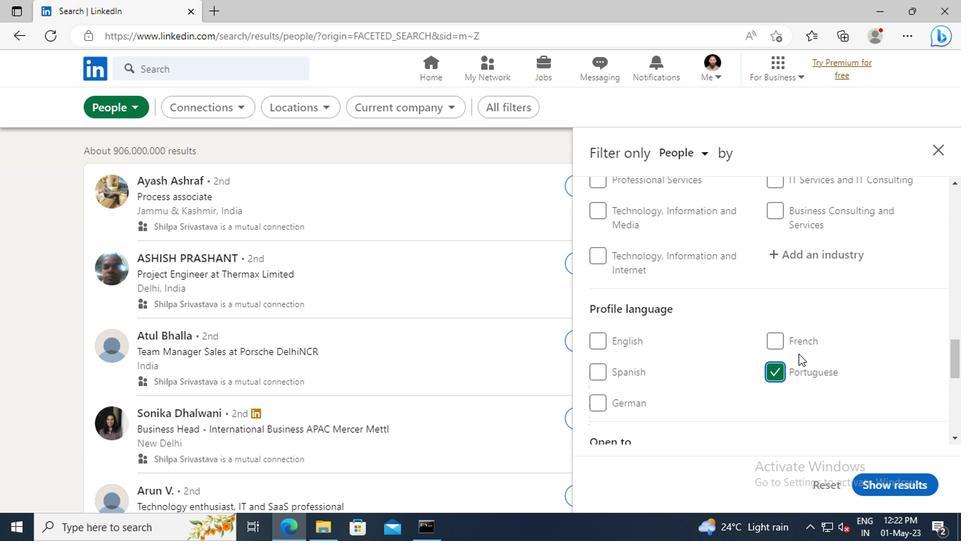 
Action: Mouse scrolled (799, 349) with delta (0, 1)
Screenshot: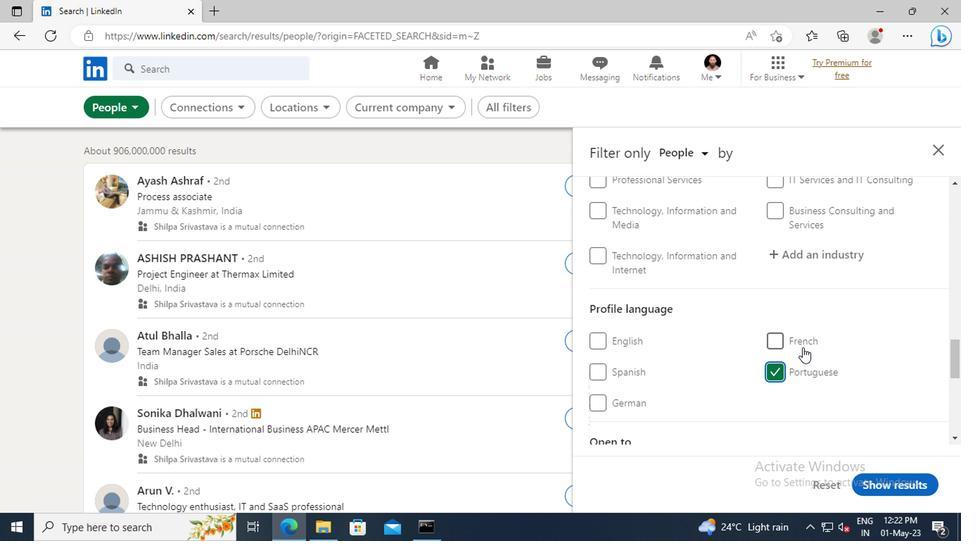 
Action: Mouse scrolled (799, 349) with delta (0, 1)
Screenshot: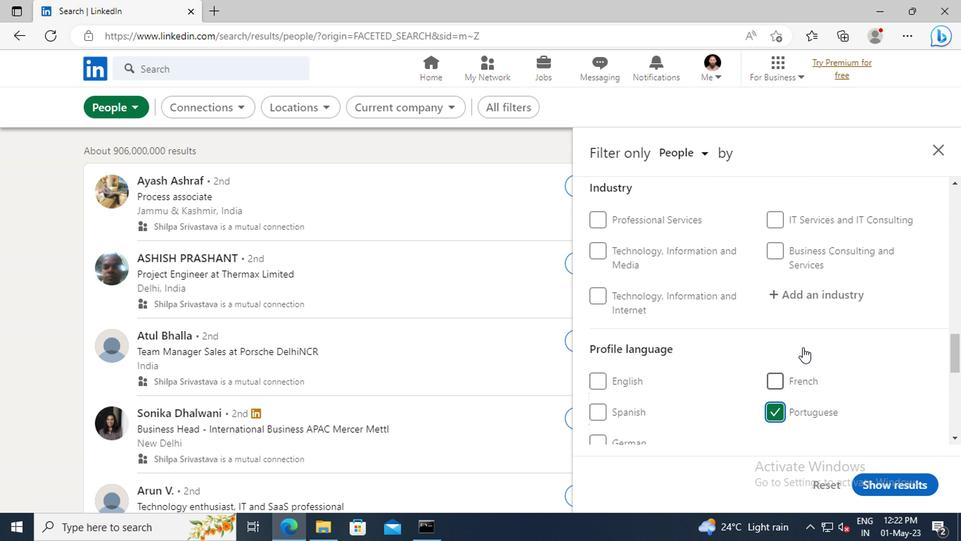 
Action: Mouse scrolled (799, 349) with delta (0, 1)
Screenshot: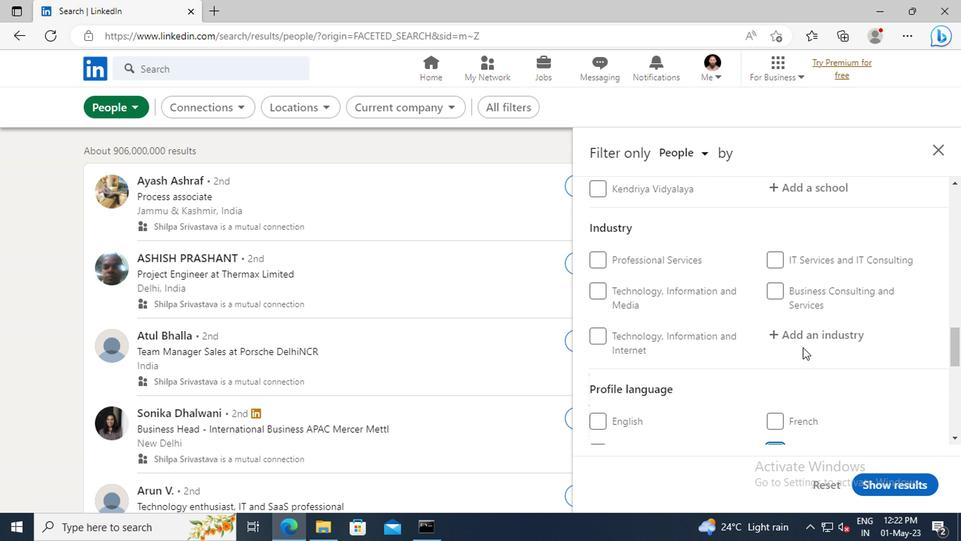 
Action: Mouse scrolled (799, 349) with delta (0, 1)
Screenshot: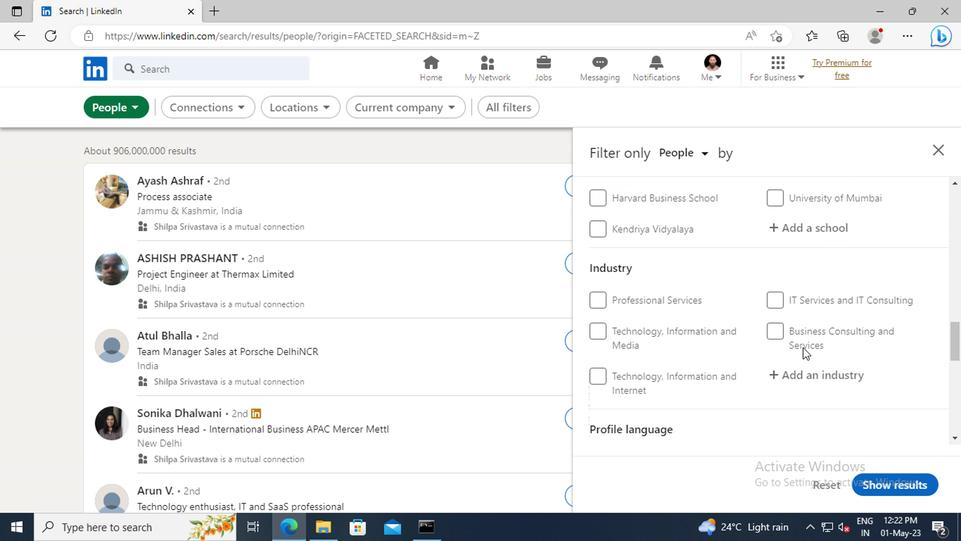 
Action: Mouse scrolled (799, 349) with delta (0, 1)
Screenshot: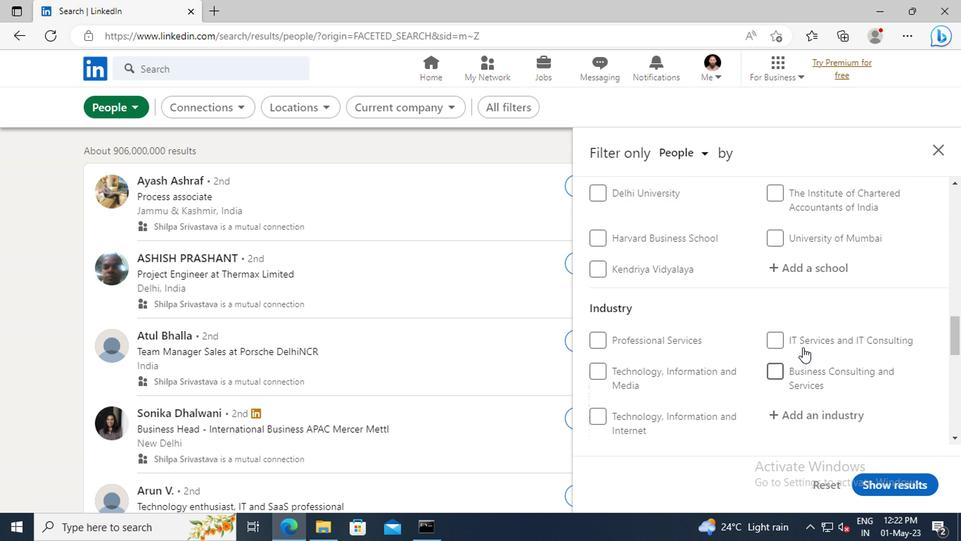 
Action: Mouse scrolled (799, 349) with delta (0, 1)
Screenshot: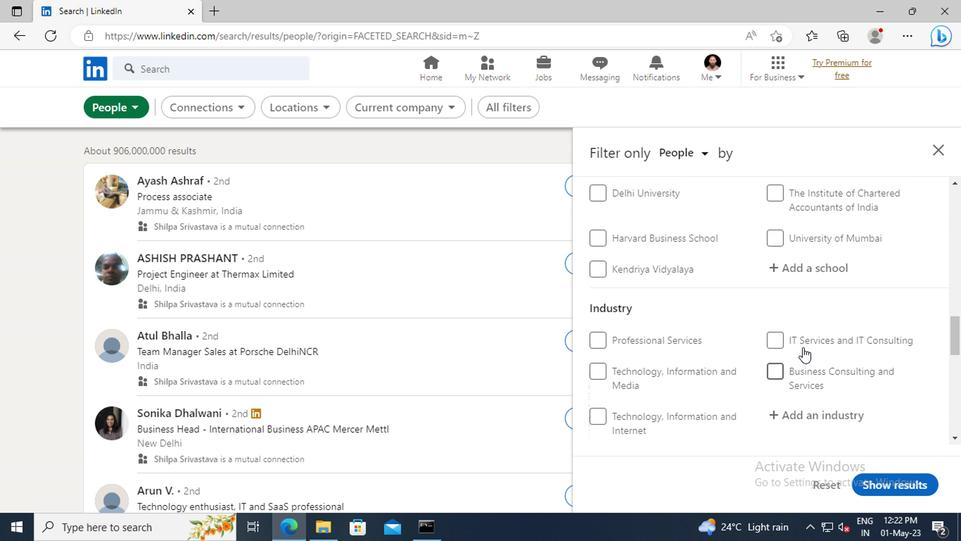 
Action: Mouse scrolled (799, 349) with delta (0, 1)
Screenshot: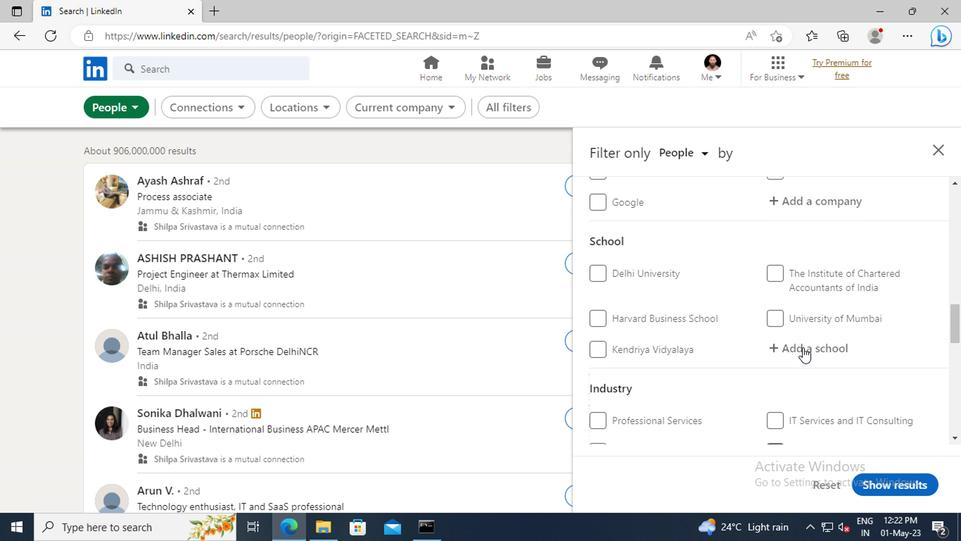 
Action: Mouse scrolled (799, 349) with delta (0, 1)
Screenshot: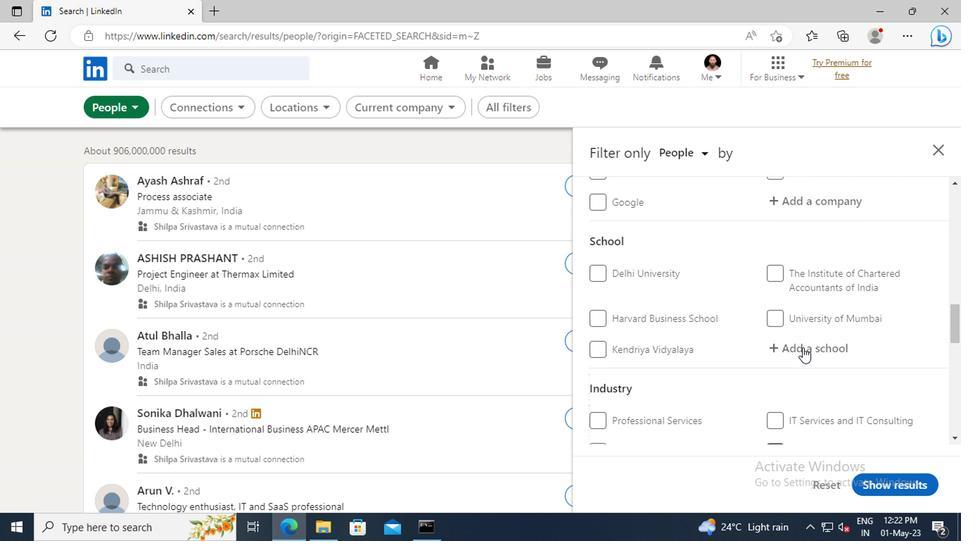
Action: Mouse scrolled (799, 349) with delta (0, 1)
Screenshot: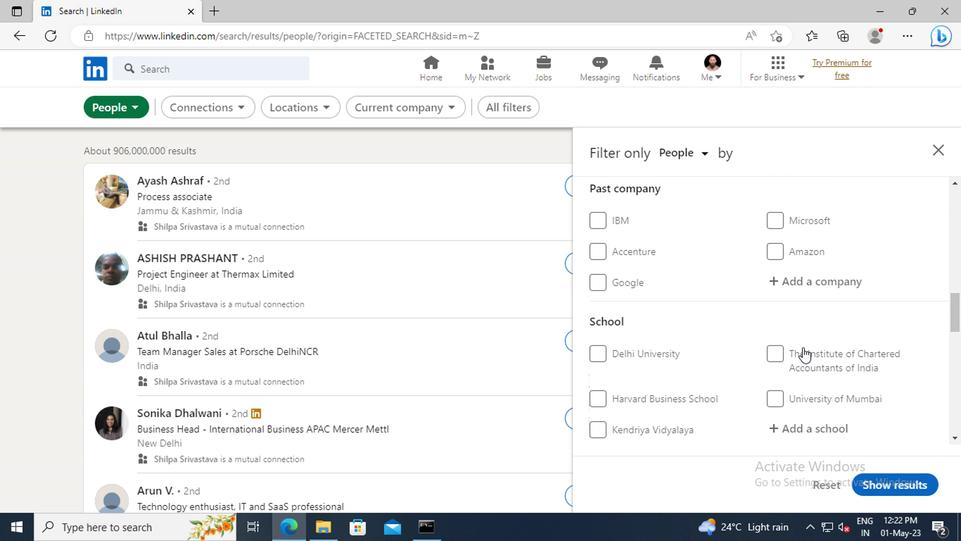 
Action: Mouse scrolled (799, 349) with delta (0, 1)
Screenshot: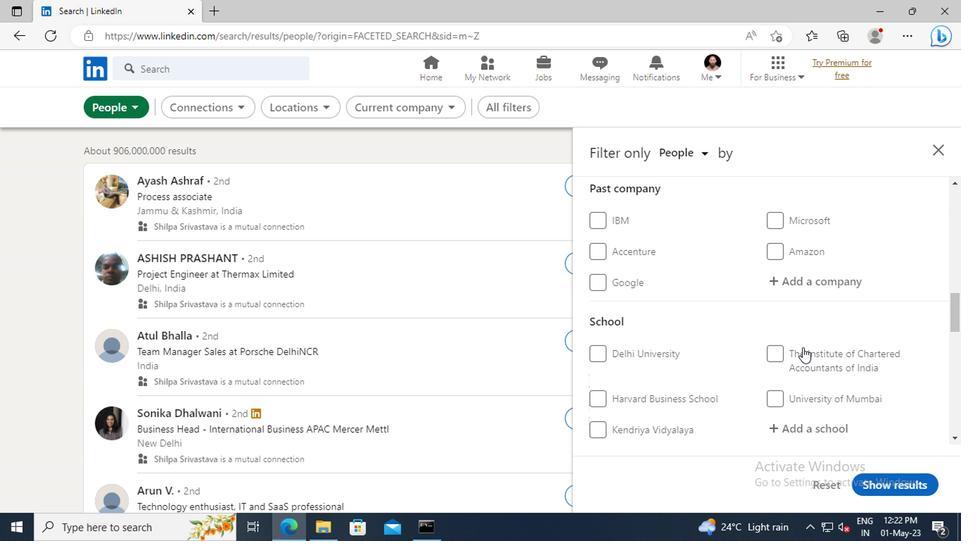 
Action: Mouse scrolled (799, 349) with delta (0, 1)
Screenshot: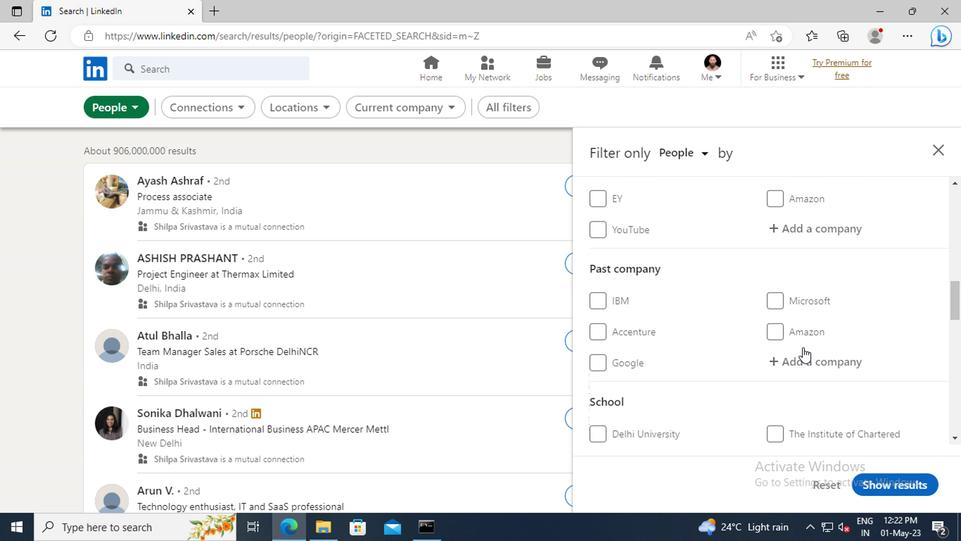 
Action: Mouse scrolled (799, 349) with delta (0, 1)
Screenshot: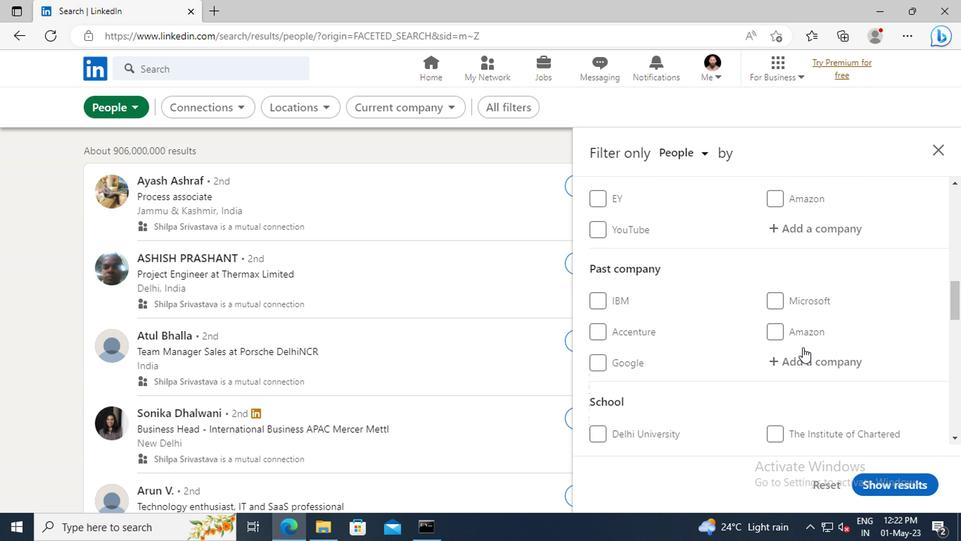 
Action: Mouse moved to (789, 316)
Screenshot: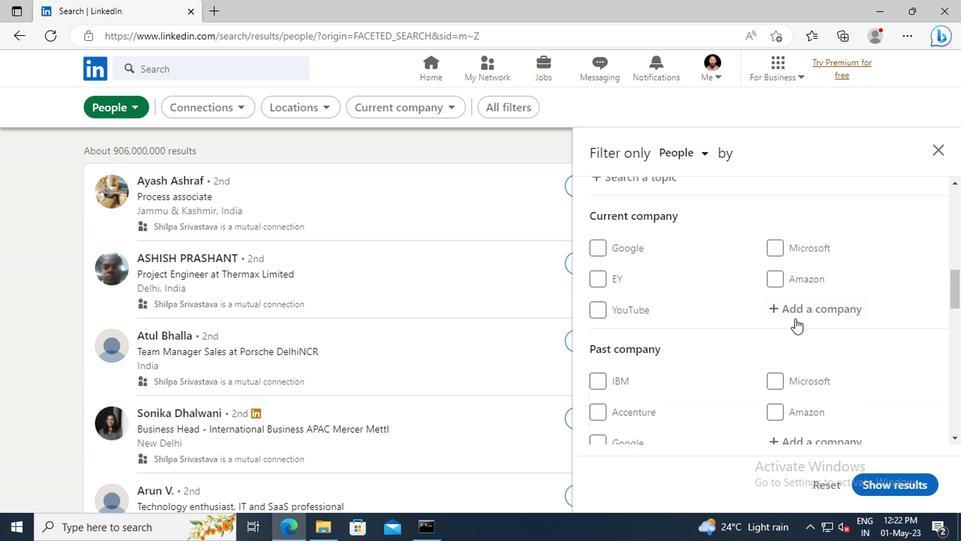 
Action: Mouse pressed left at (789, 316)
Screenshot: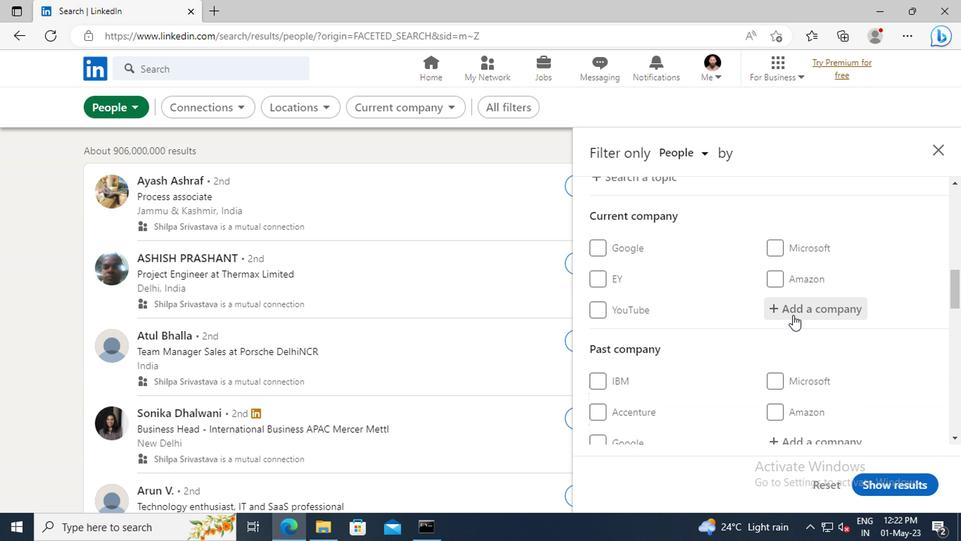 
Action: Key pressed <Key.shift>SHORTLIST<Key.space><Key.shift>PR
Screenshot: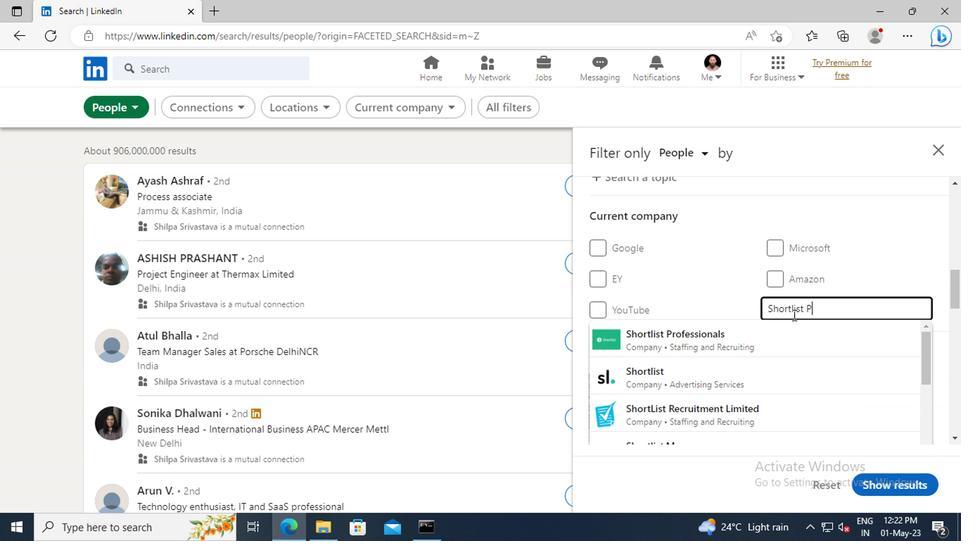 
Action: Mouse moved to (774, 338)
Screenshot: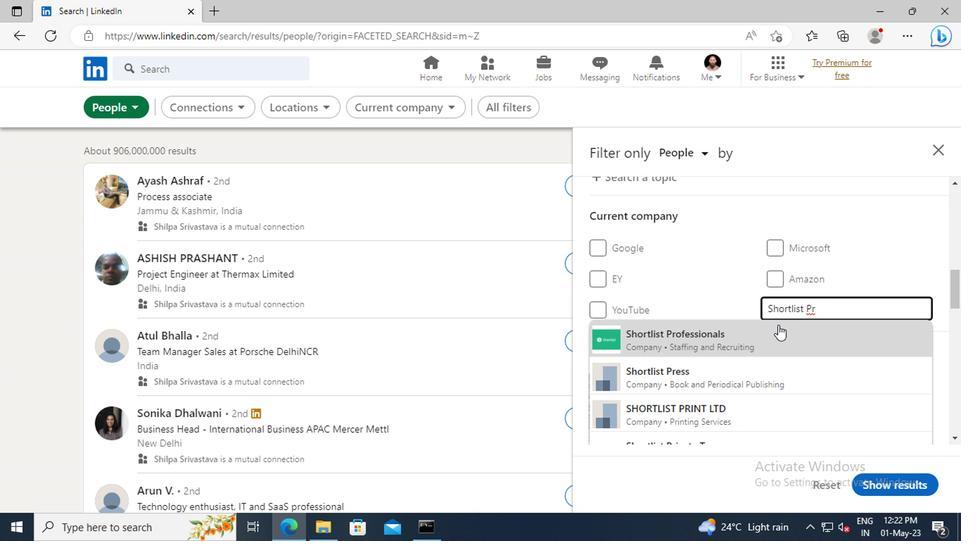 
Action: Mouse pressed left at (774, 338)
Screenshot: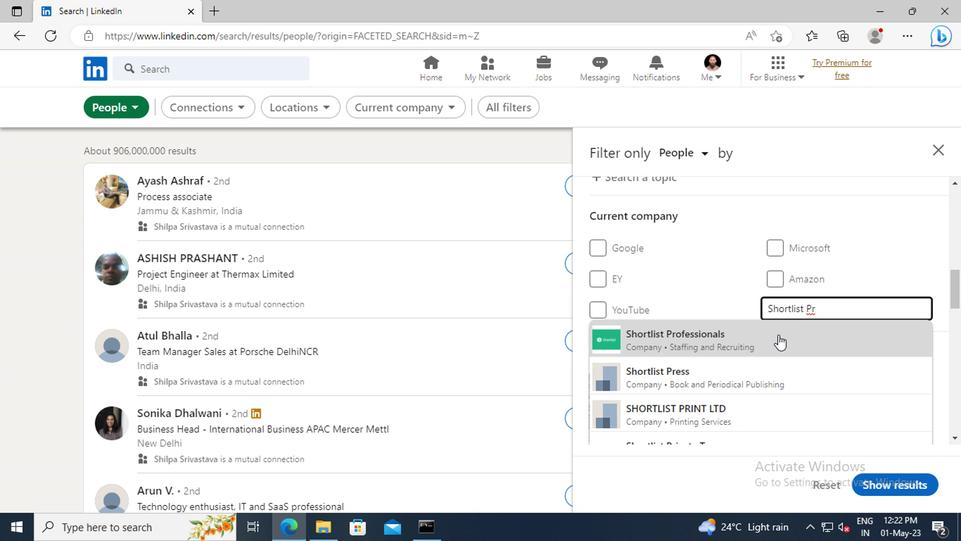
Action: Mouse scrolled (774, 337) with delta (0, -1)
Screenshot: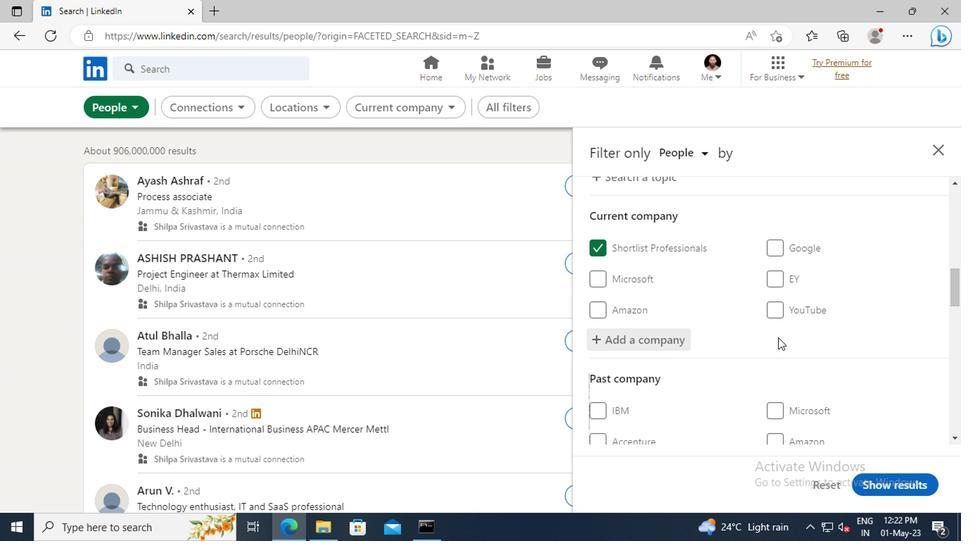 
Action: Mouse scrolled (774, 337) with delta (0, -1)
Screenshot: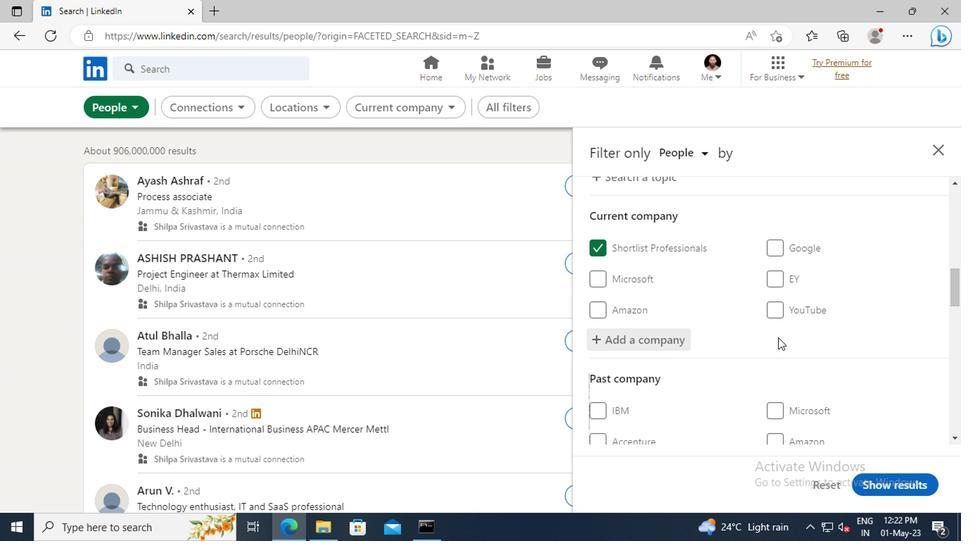 
Action: Mouse scrolled (774, 337) with delta (0, -1)
Screenshot: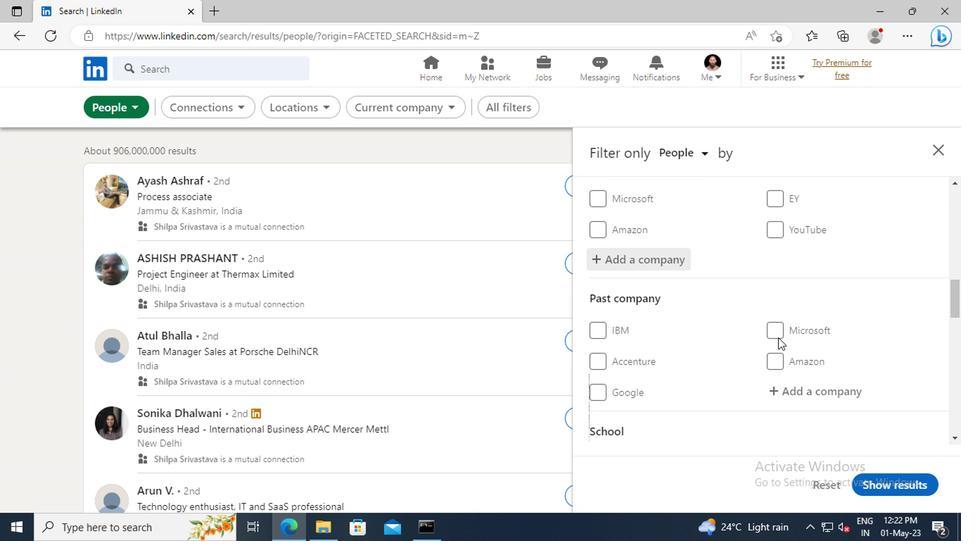 
Action: Mouse scrolled (774, 337) with delta (0, -1)
Screenshot: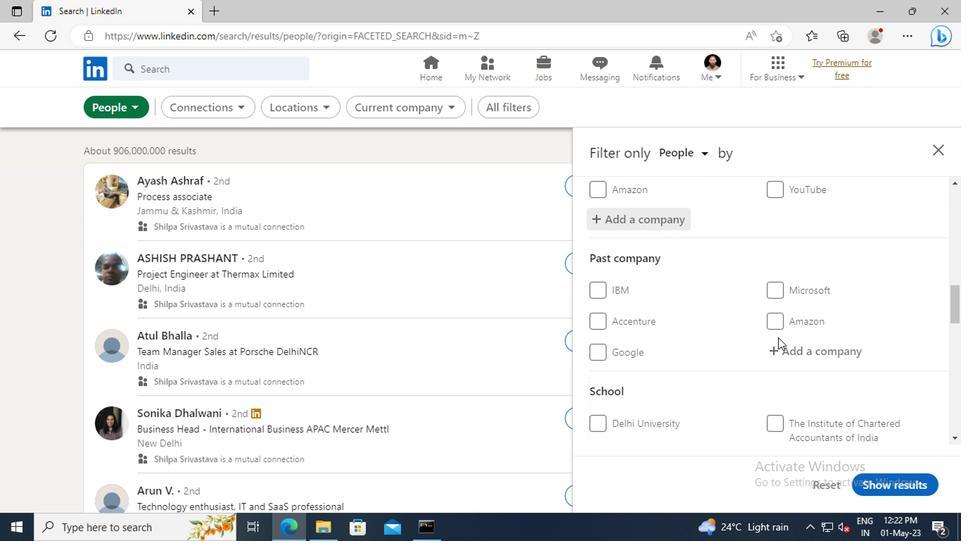 
Action: Mouse scrolled (774, 337) with delta (0, -1)
Screenshot: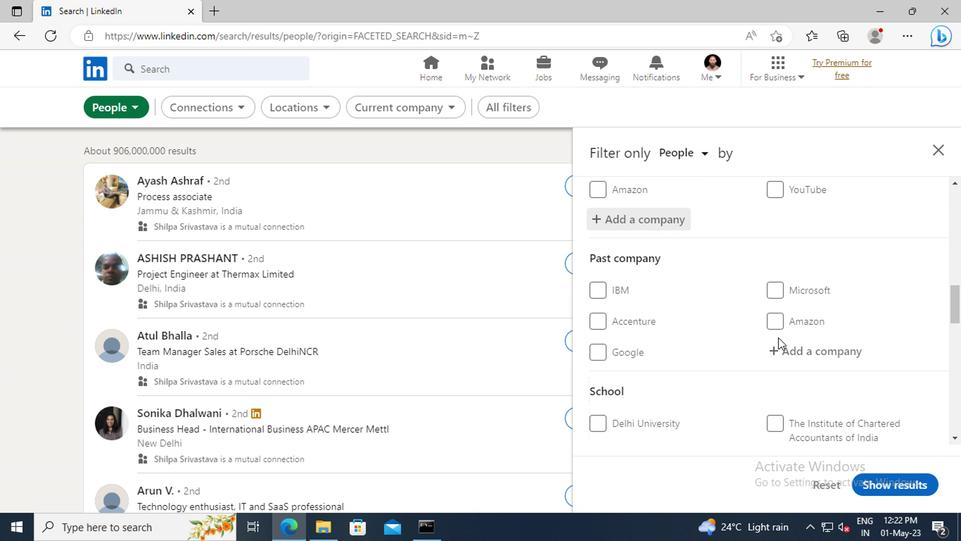 
Action: Mouse scrolled (774, 337) with delta (0, -1)
Screenshot: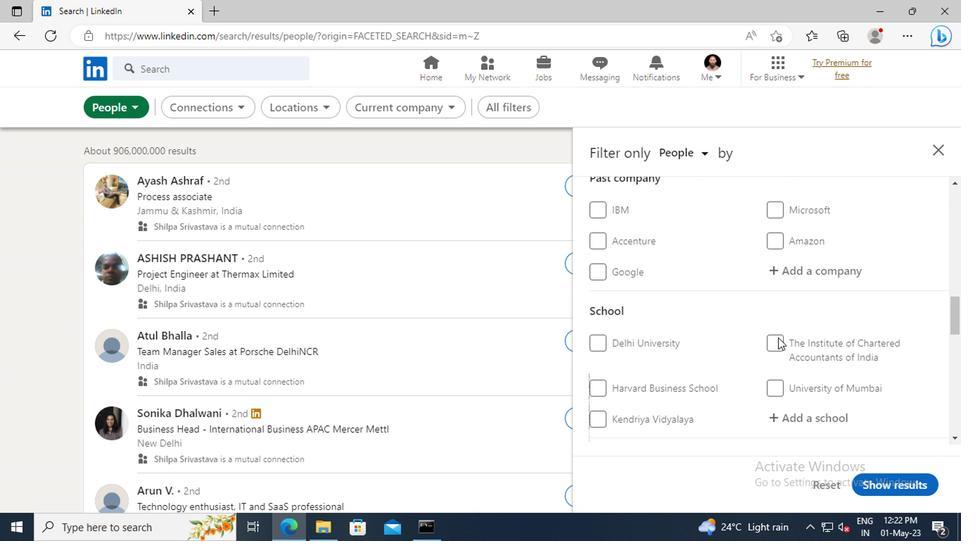 
Action: Mouse scrolled (774, 337) with delta (0, -1)
Screenshot: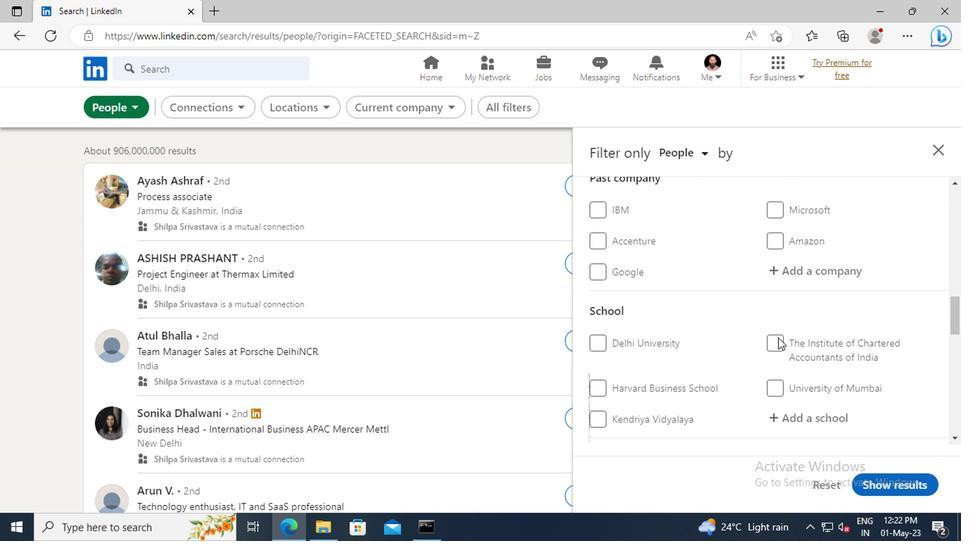 
Action: Mouse moved to (772, 340)
Screenshot: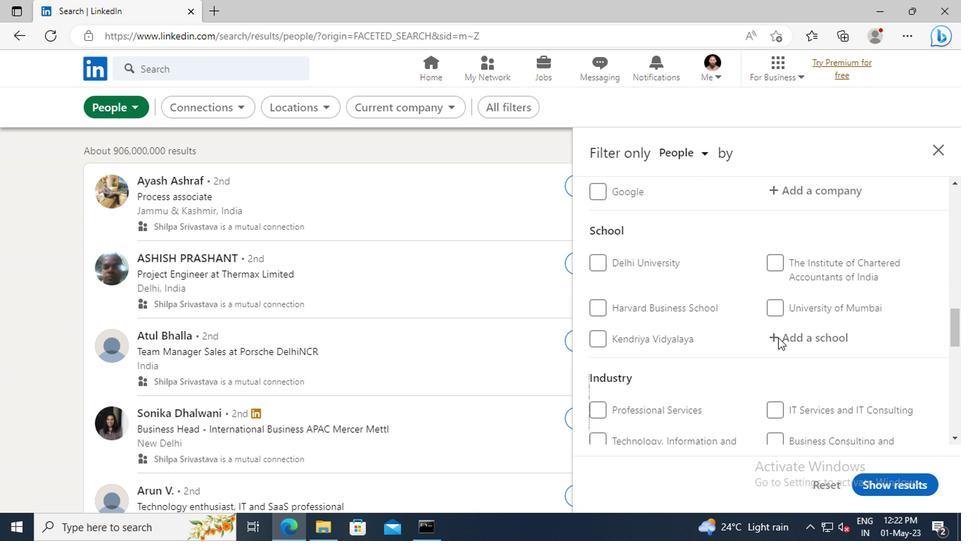 
Action: Mouse pressed left at (772, 340)
Screenshot: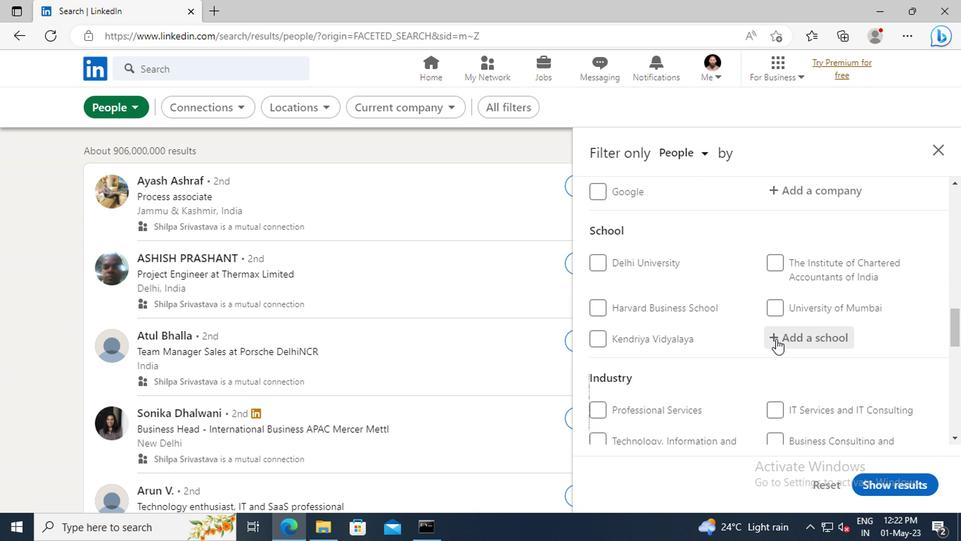 
Action: Key pressed <Key.shift>BHILAI<Key.space><Key.shift>IN
Screenshot: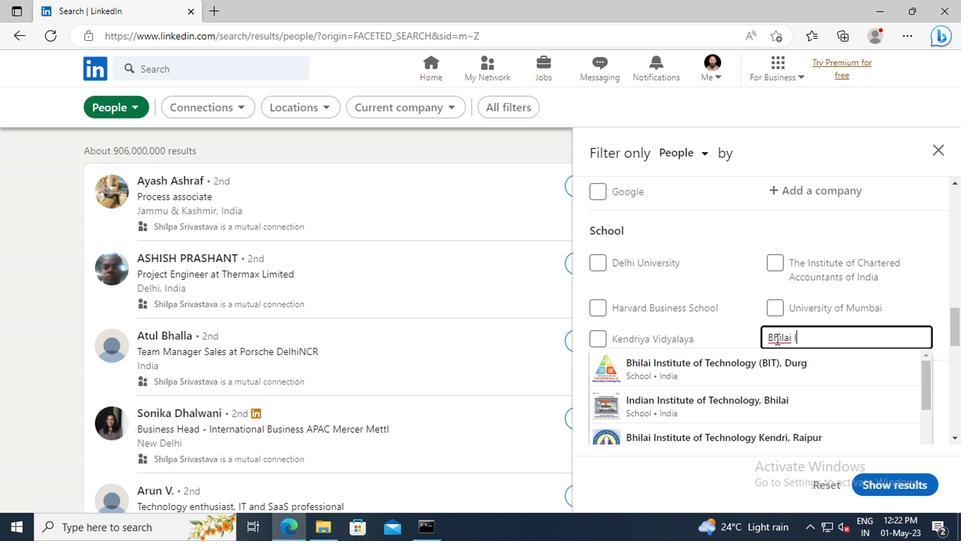 
Action: Mouse moved to (773, 365)
Screenshot: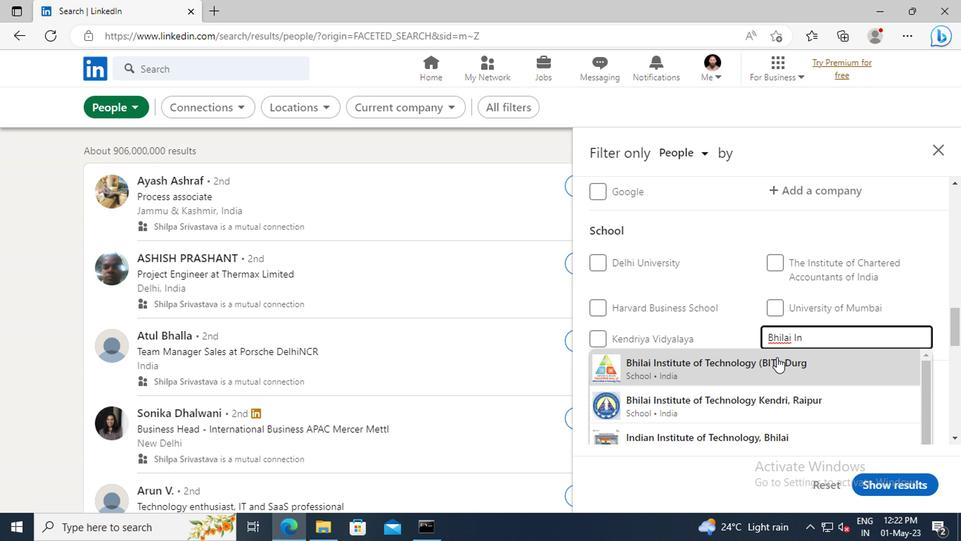 
Action: Mouse pressed left at (773, 365)
Screenshot: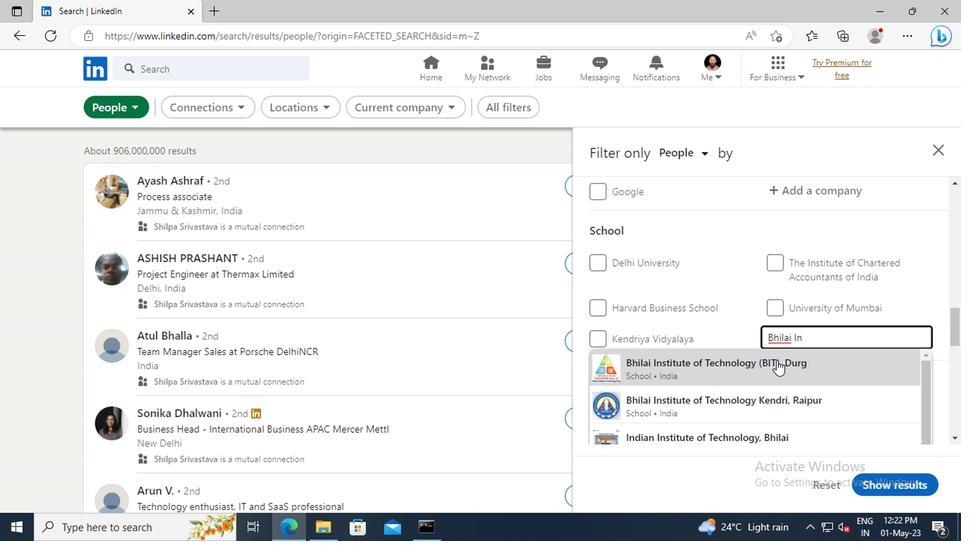 
Action: Mouse scrolled (773, 364) with delta (0, 0)
Screenshot: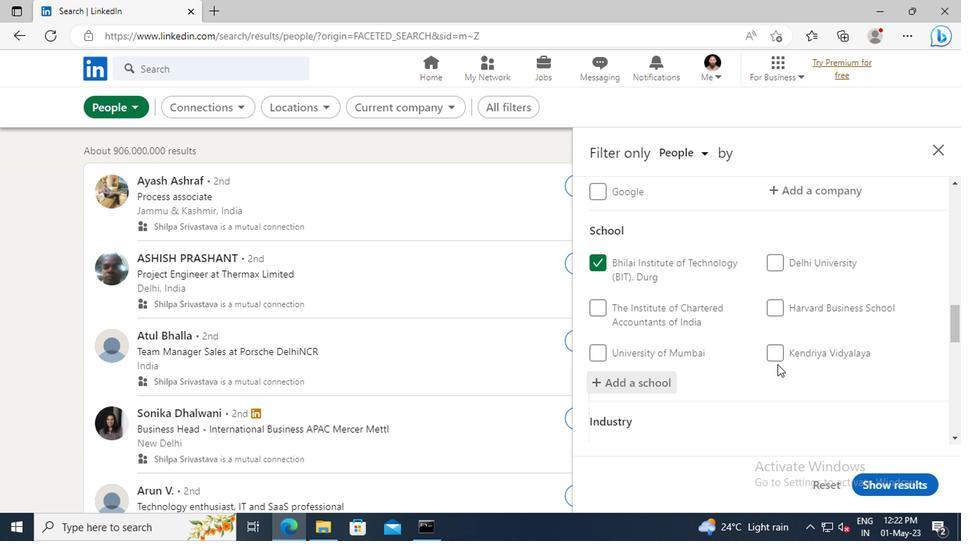 
Action: Mouse scrolled (773, 364) with delta (0, 0)
Screenshot: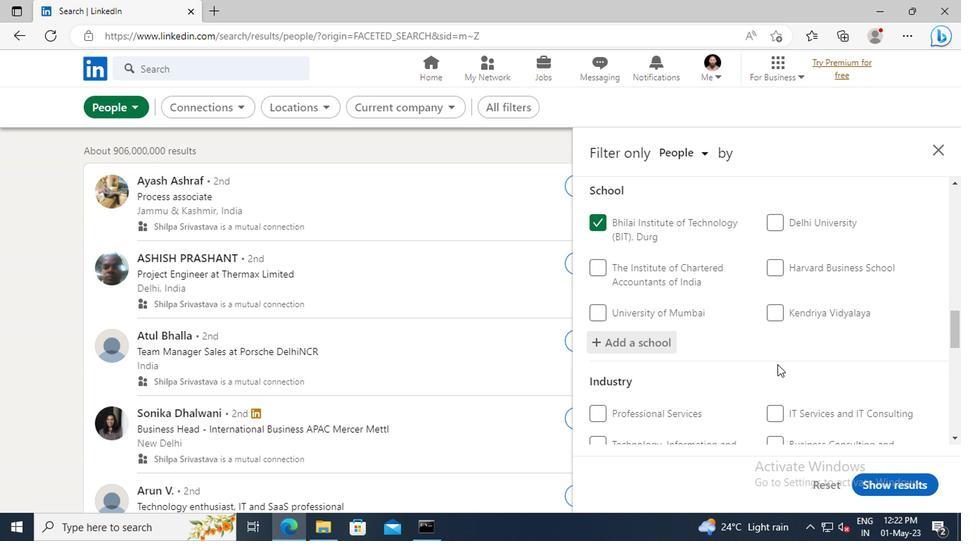 
Action: Mouse scrolled (773, 364) with delta (0, 0)
Screenshot: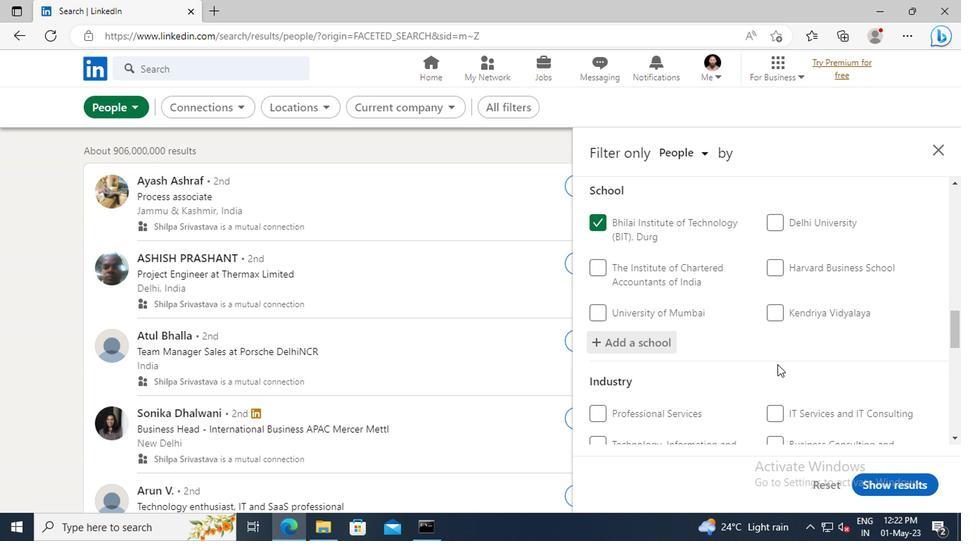 
Action: Mouse scrolled (773, 364) with delta (0, 0)
Screenshot: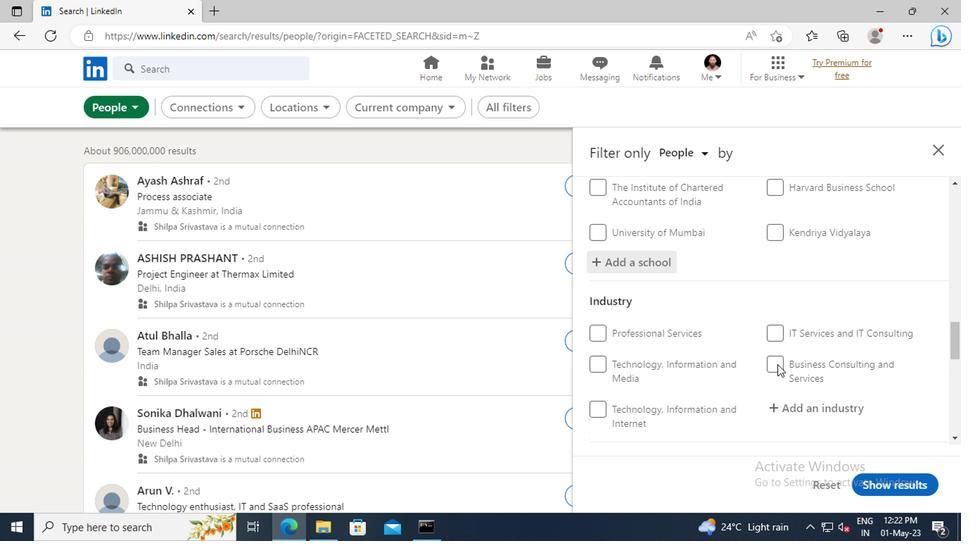 
Action: Mouse moved to (778, 370)
Screenshot: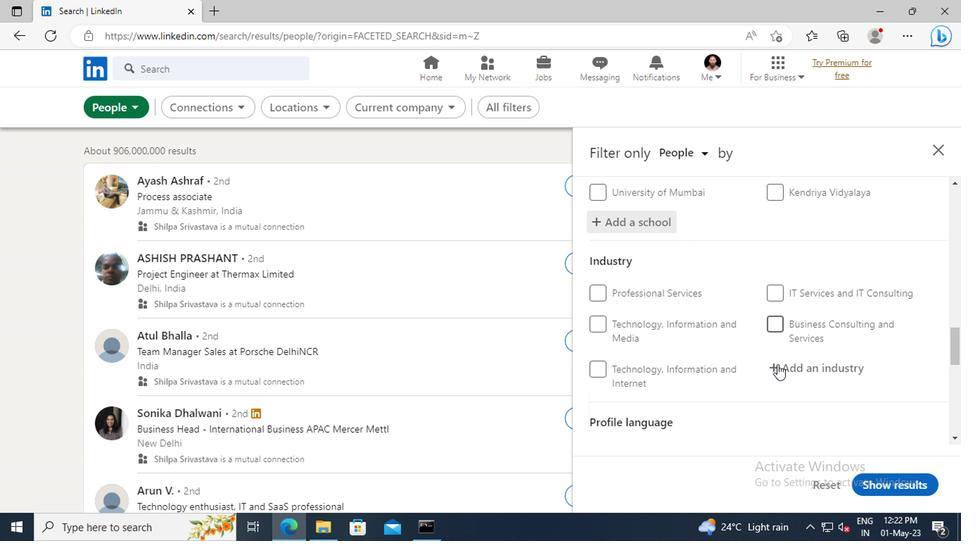 
Action: Mouse pressed left at (778, 370)
Screenshot: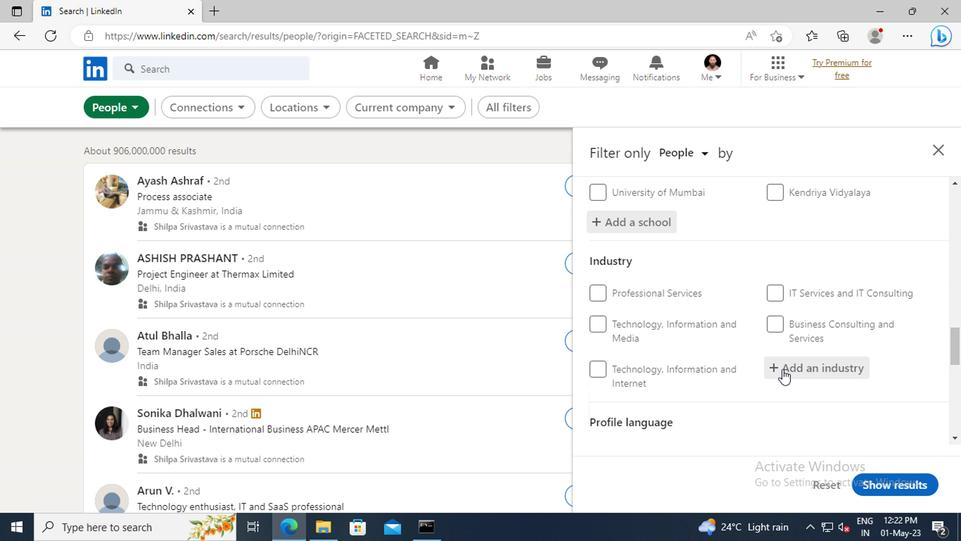
Action: Key pressed <Key.shift>PERSONAL<Key.space><Key.shift>CARE<Key.space><Key.shift>SER
Screenshot: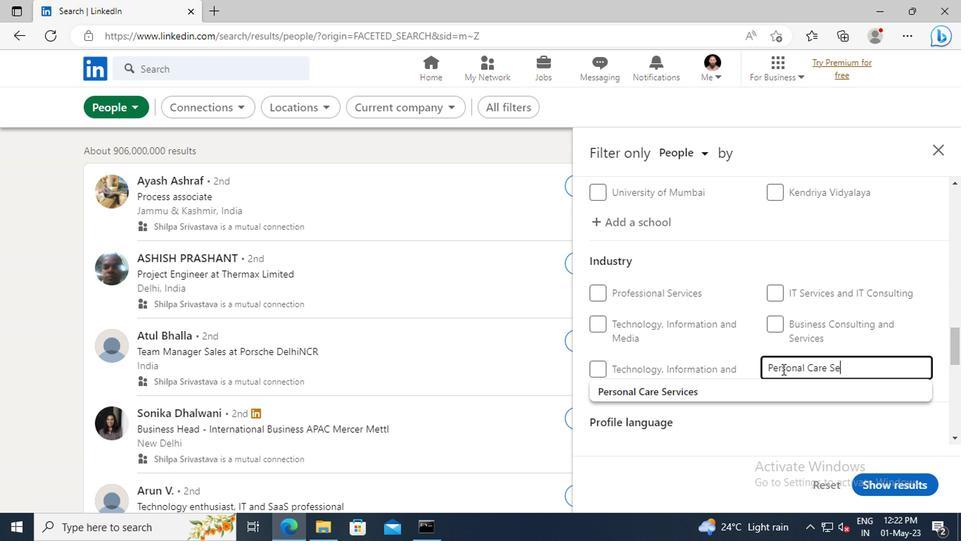 
Action: Mouse moved to (767, 391)
Screenshot: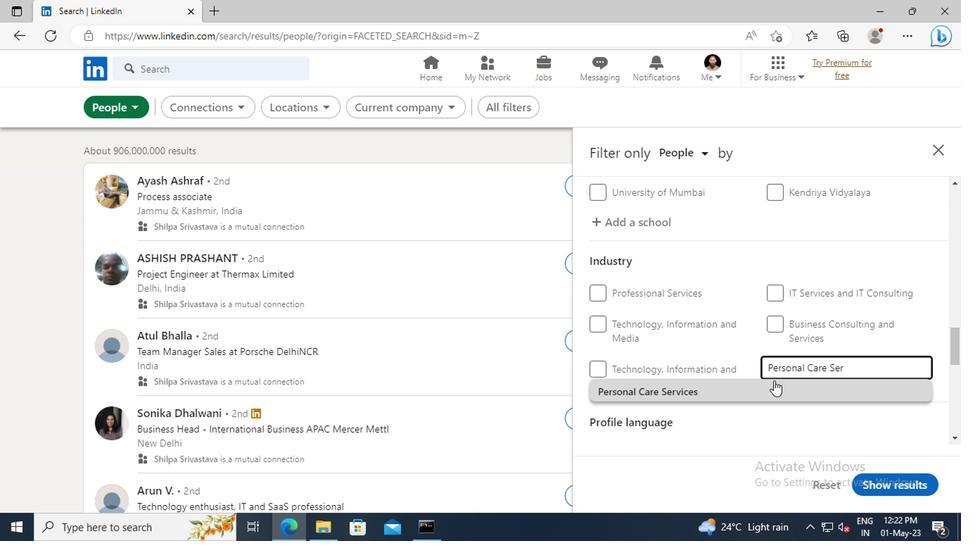 
Action: Mouse pressed left at (767, 391)
Screenshot: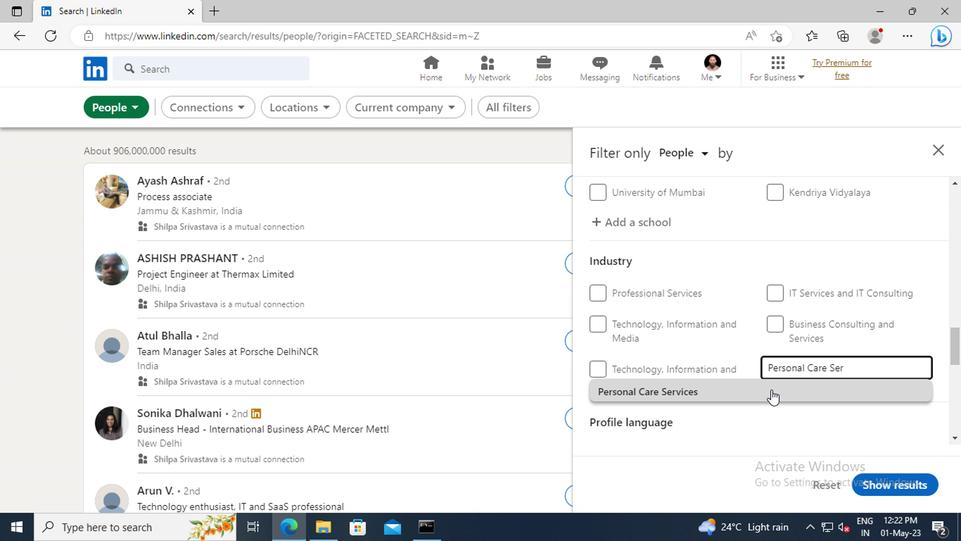 
Action: Mouse scrolled (767, 390) with delta (0, 0)
Screenshot: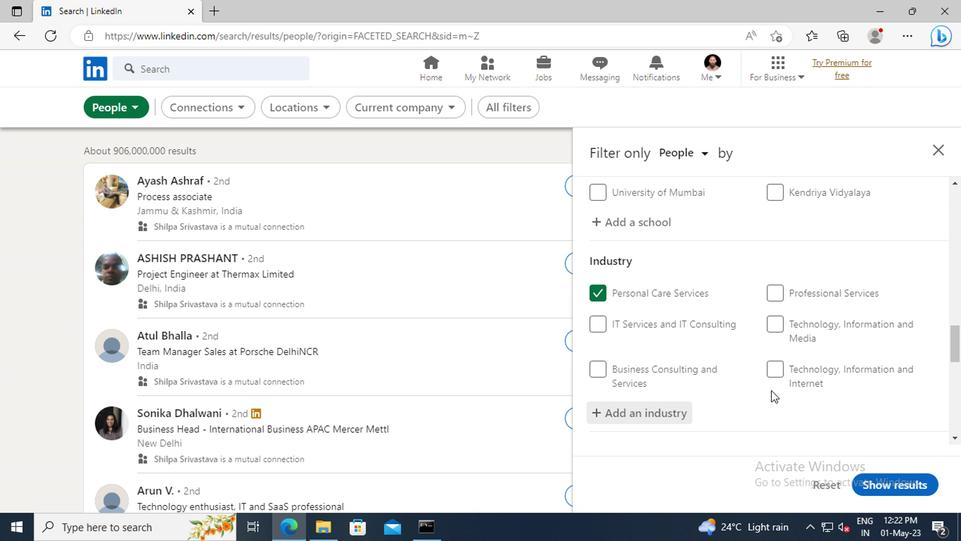 
Action: Mouse scrolled (767, 390) with delta (0, 0)
Screenshot: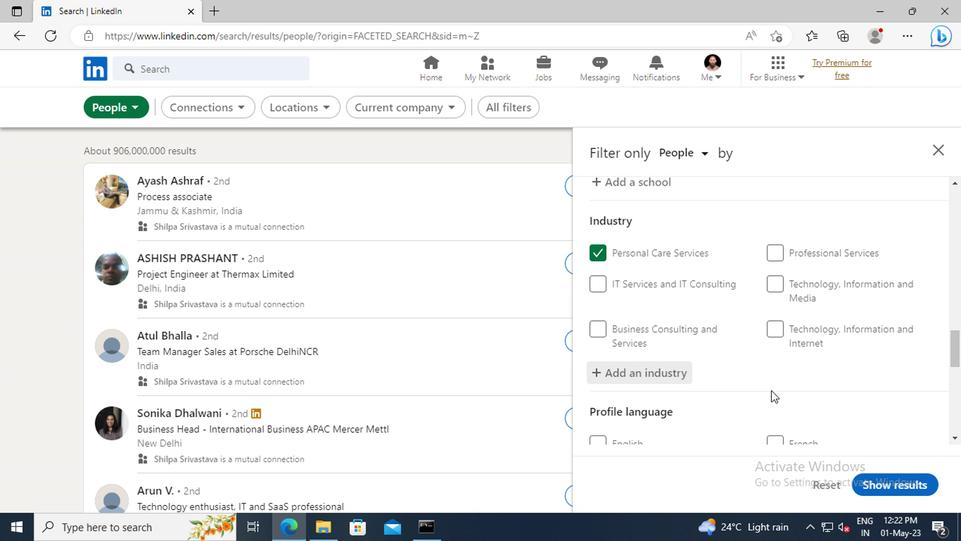 
Action: Mouse scrolled (767, 390) with delta (0, 0)
Screenshot: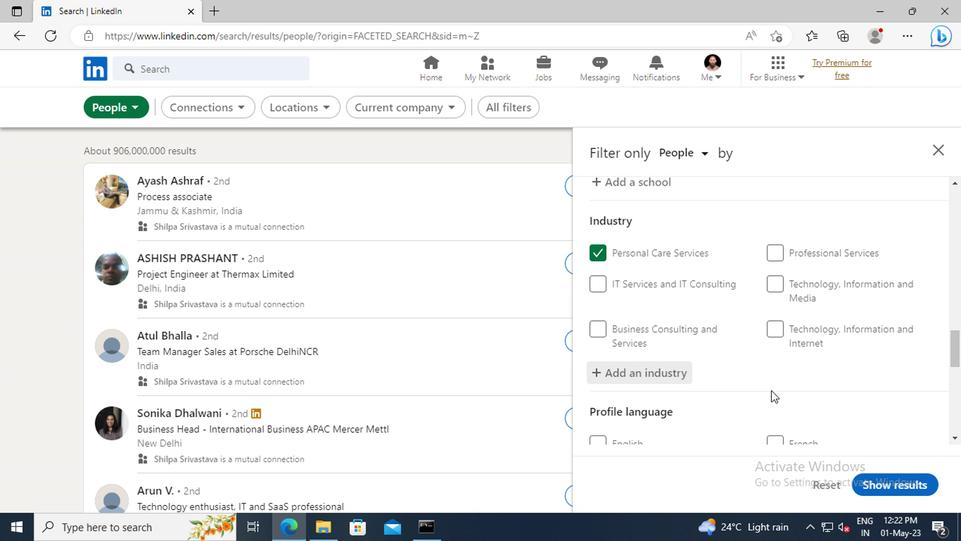 
Action: Mouse scrolled (767, 390) with delta (0, 0)
Screenshot: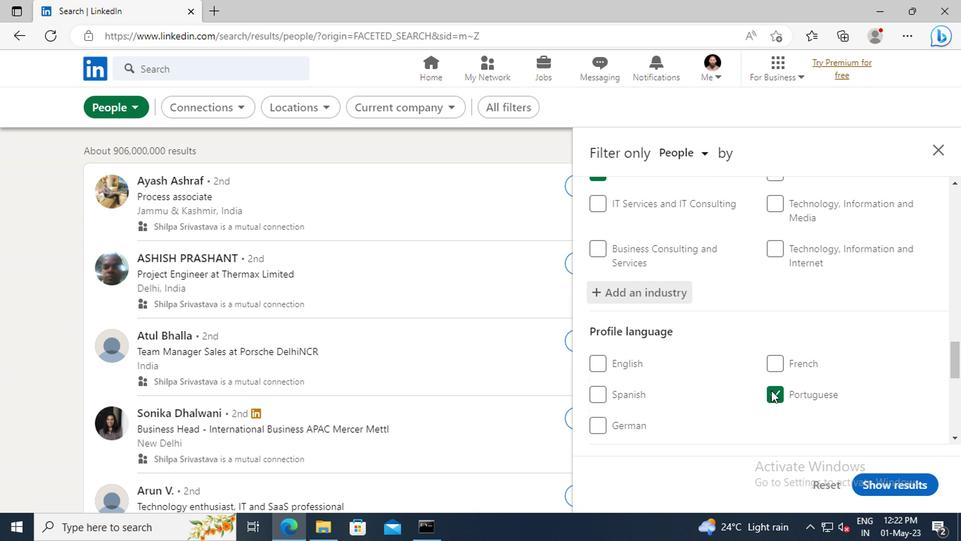 
Action: Mouse scrolled (767, 390) with delta (0, 0)
Screenshot: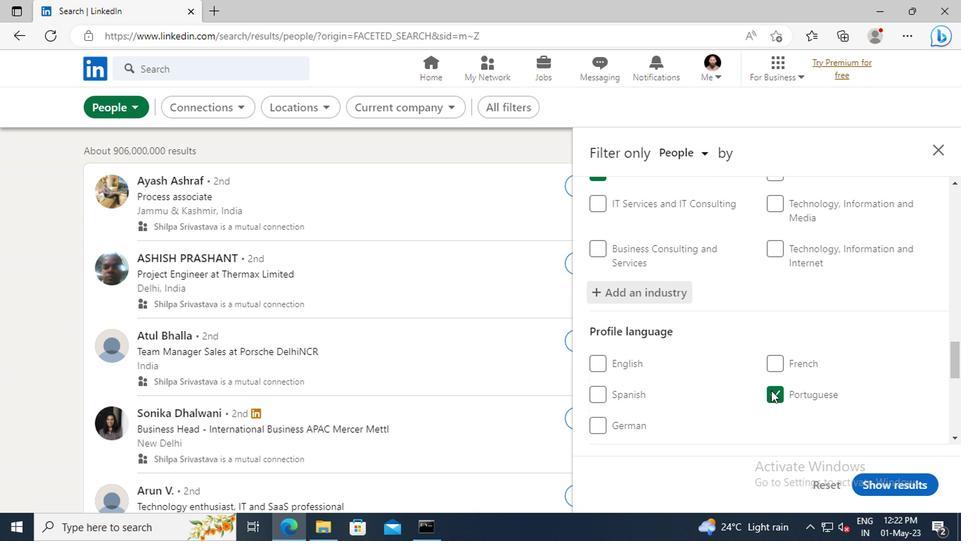 
Action: Mouse scrolled (767, 390) with delta (0, 0)
Screenshot: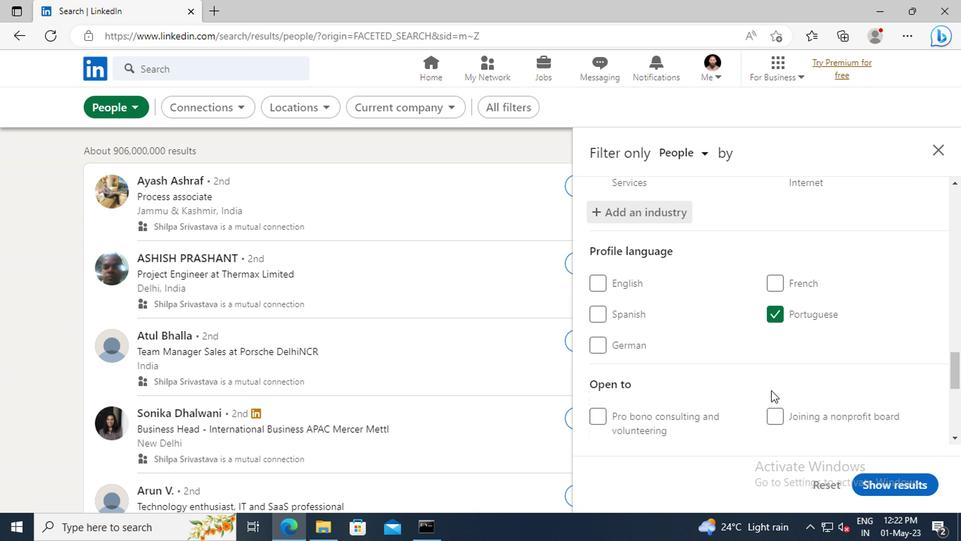 
Action: Mouse scrolled (767, 390) with delta (0, 0)
Screenshot: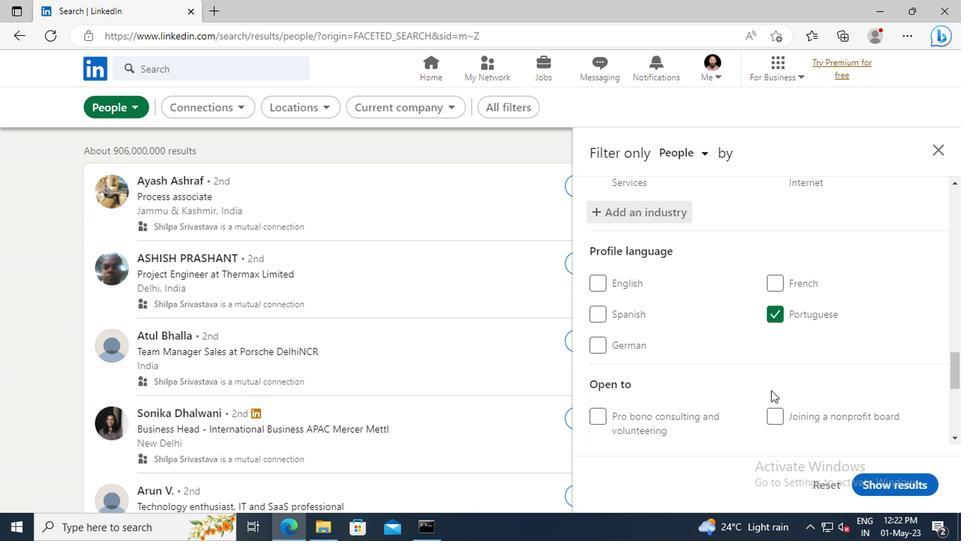 
Action: Mouse scrolled (767, 390) with delta (0, 0)
Screenshot: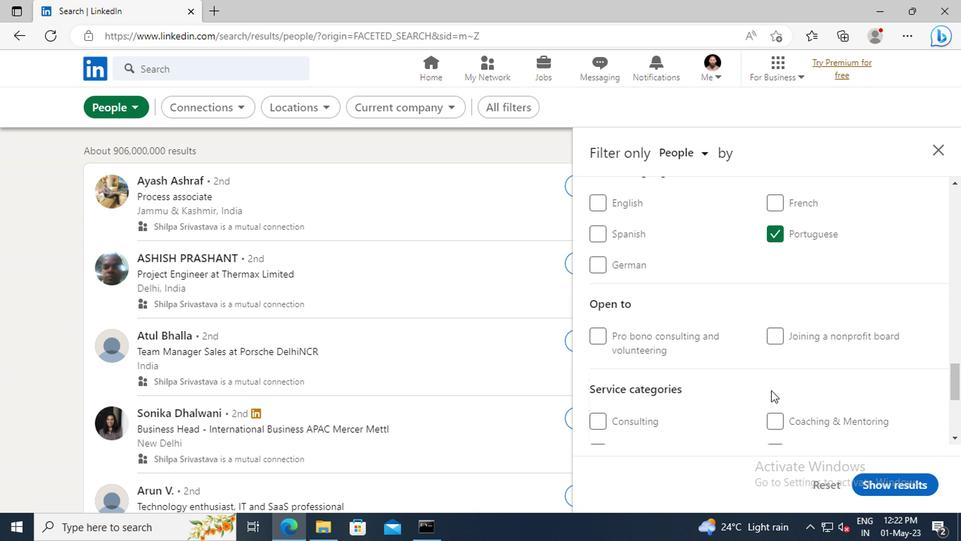 
Action: Mouse scrolled (767, 390) with delta (0, 0)
Screenshot: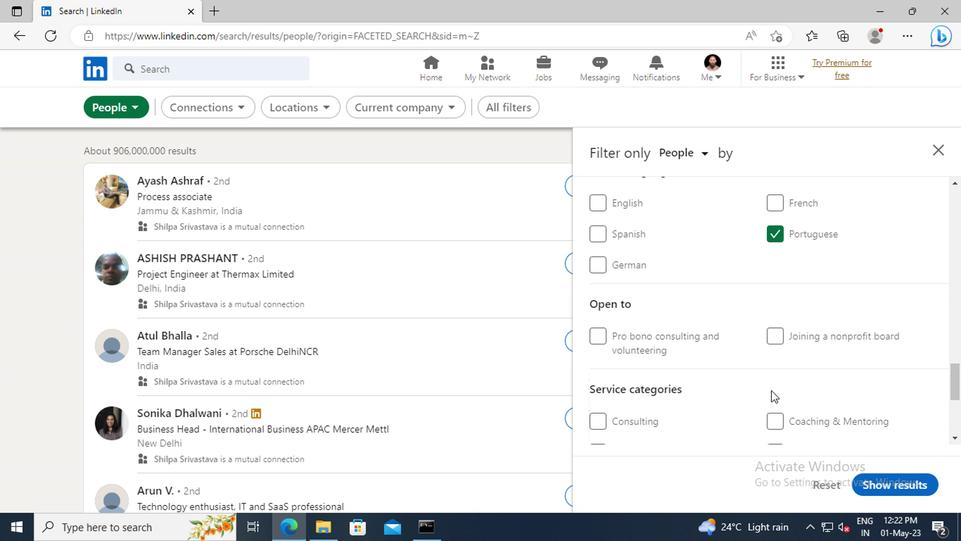 
Action: Mouse scrolled (767, 390) with delta (0, 0)
Screenshot: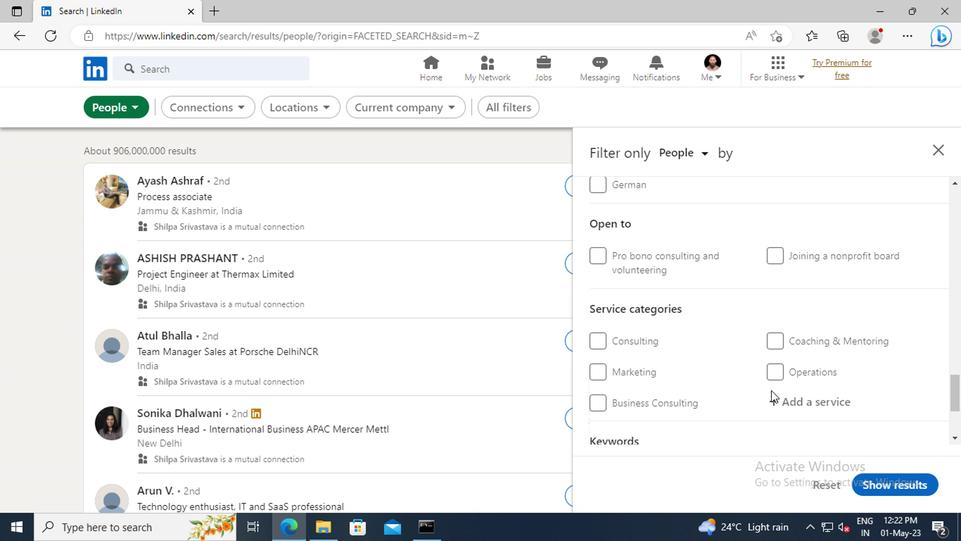 
Action: Mouse moved to (785, 367)
Screenshot: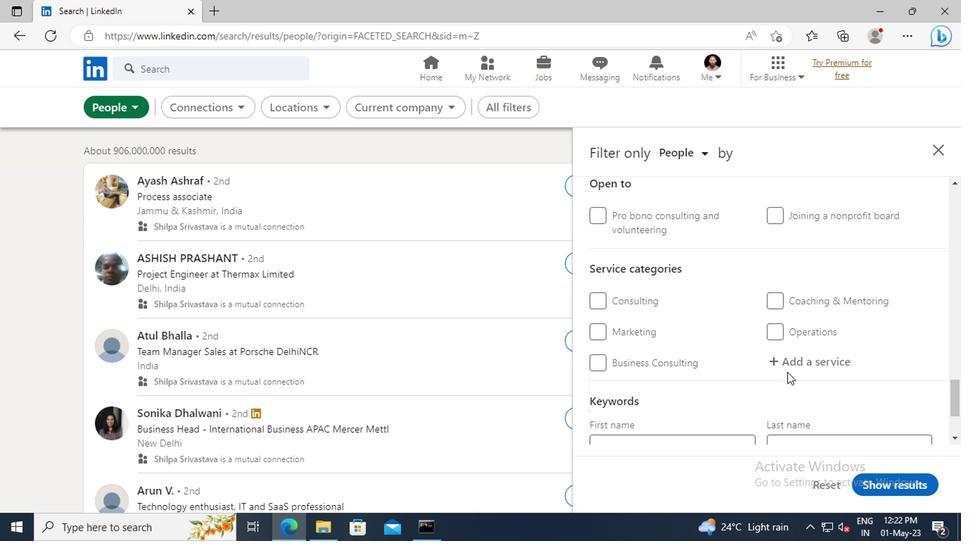 
Action: Mouse pressed left at (785, 367)
Screenshot: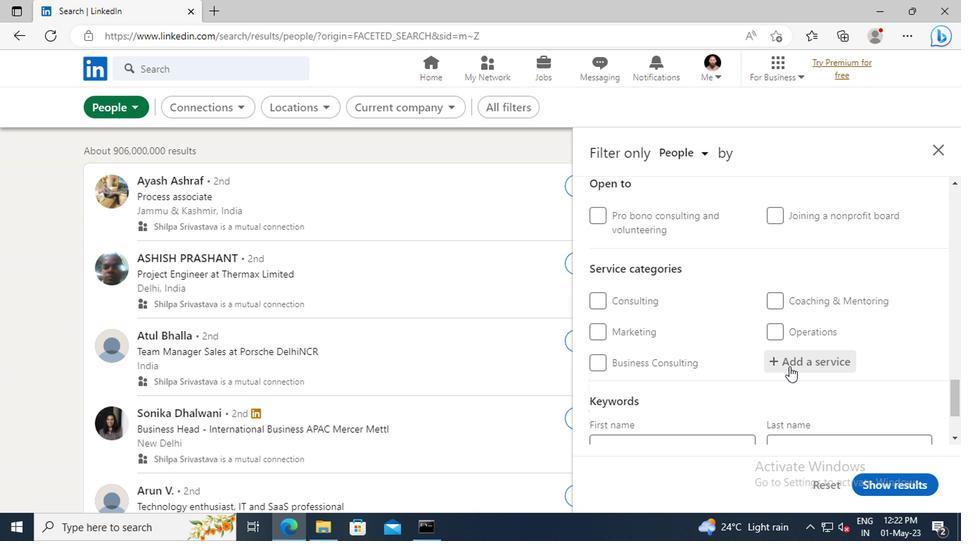 
Action: Key pressed <Key.shift>INFORMATION
Screenshot: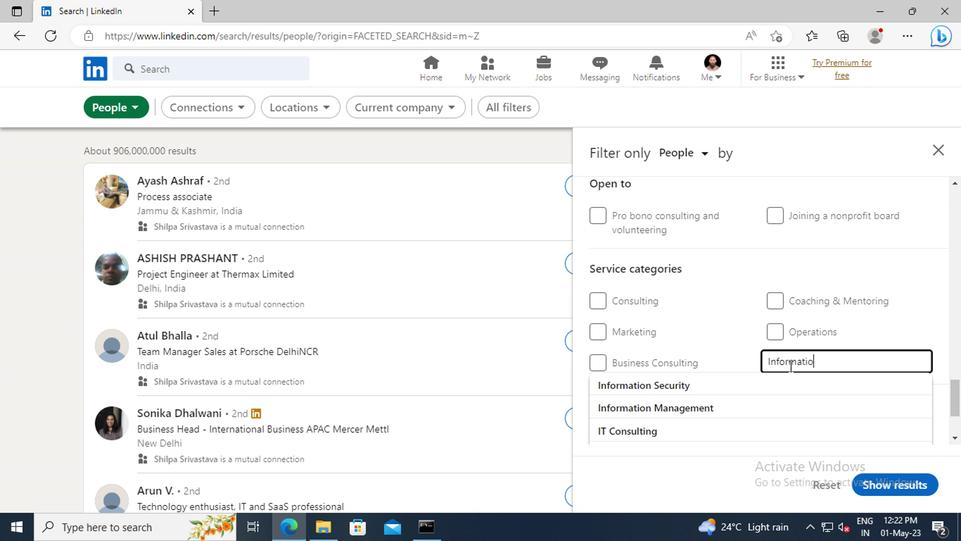
Action: Mouse moved to (746, 383)
Screenshot: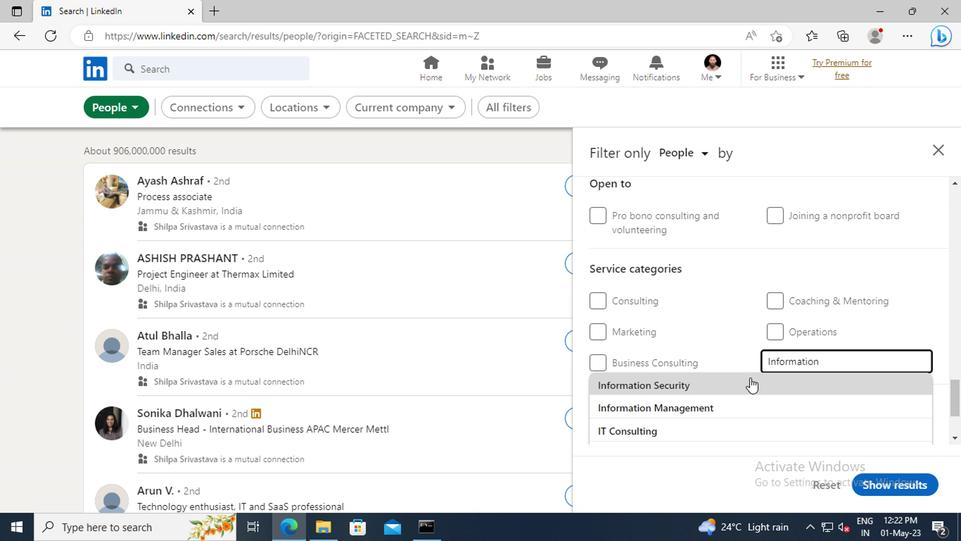 
Action: Mouse pressed left at (746, 383)
Screenshot: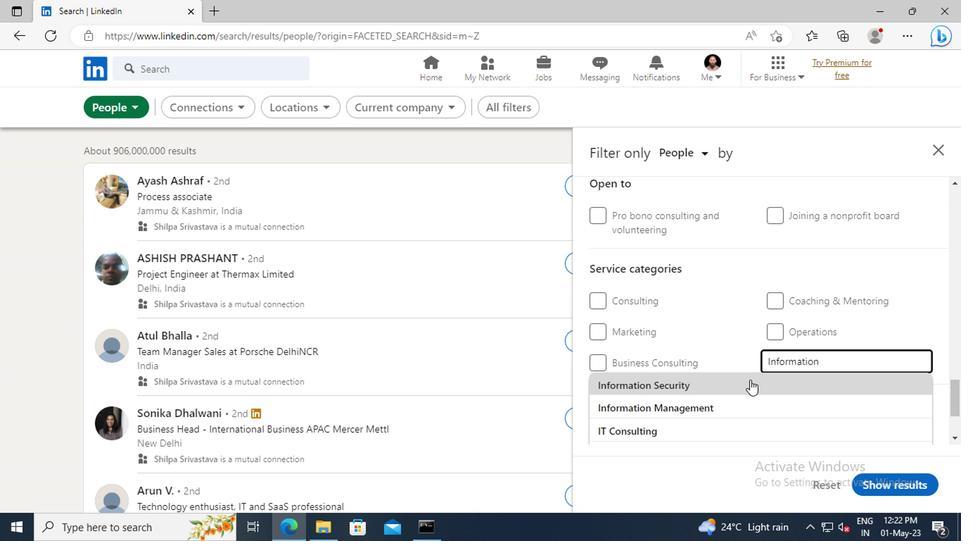 
Action: Mouse scrolled (746, 382) with delta (0, -1)
Screenshot: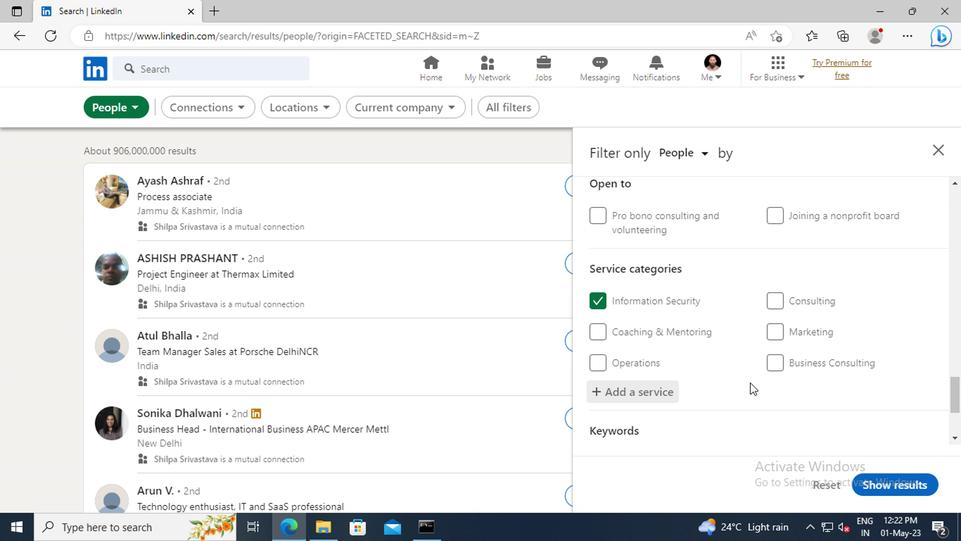 
Action: Mouse scrolled (746, 382) with delta (0, -1)
Screenshot: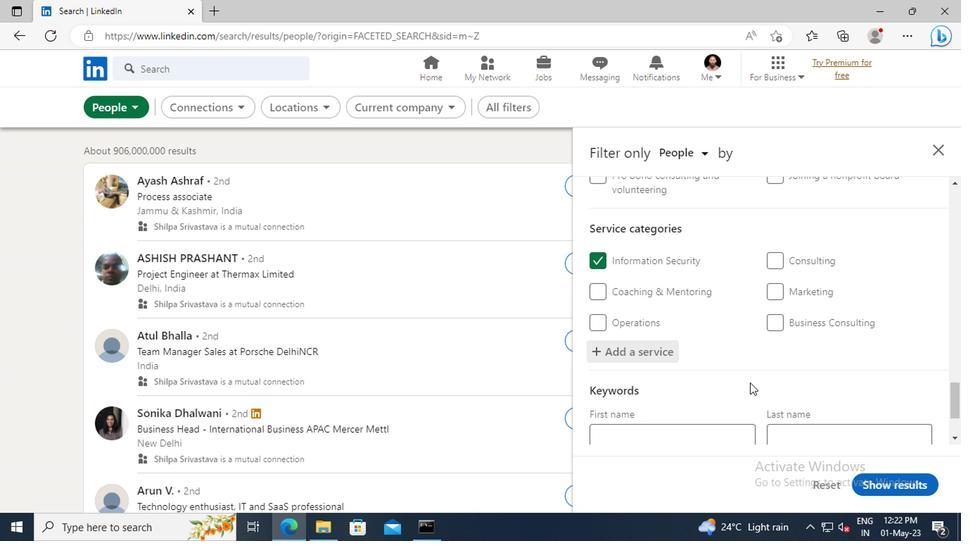 
Action: Mouse scrolled (746, 382) with delta (0, -1)
Screenshot: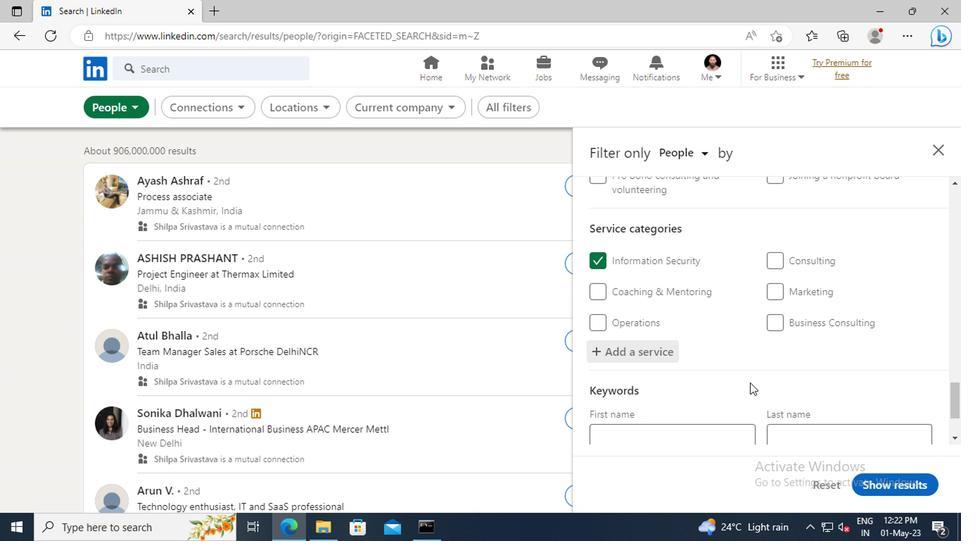 
Action: Mouse scrolled (746, 382) with delta (0, -1)
Screenshot: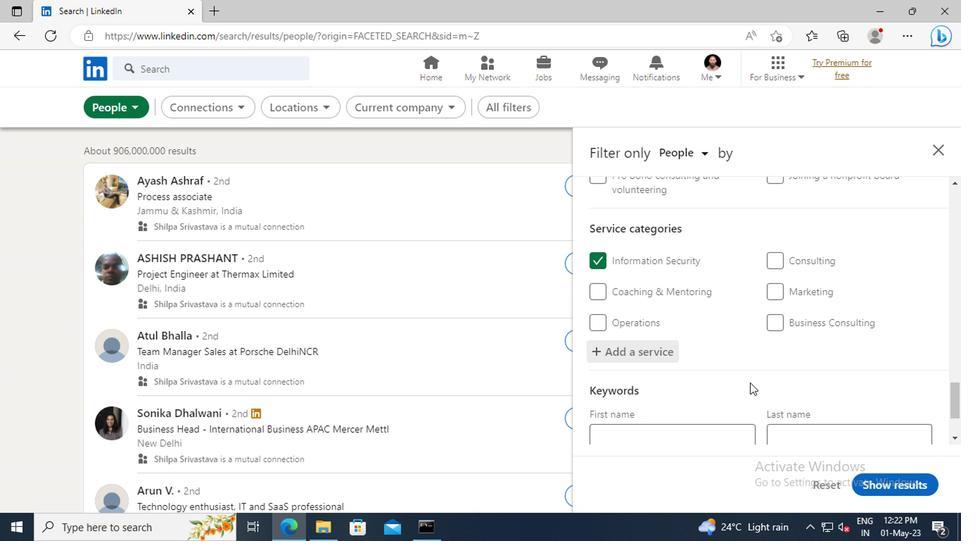 
Action: Mouse moved to (682, 384)
Screenshot: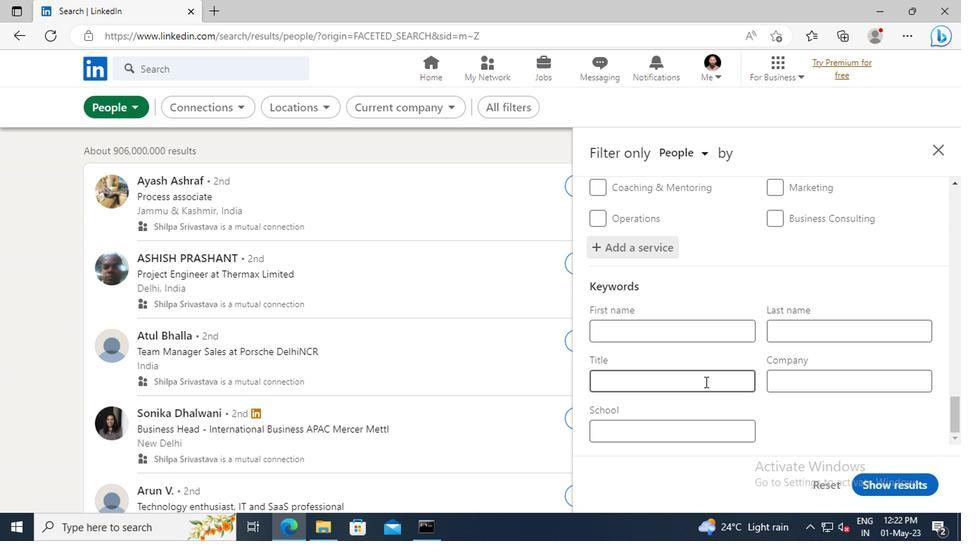
Action: Mouse pressed left at (682, 384)
Screenshot: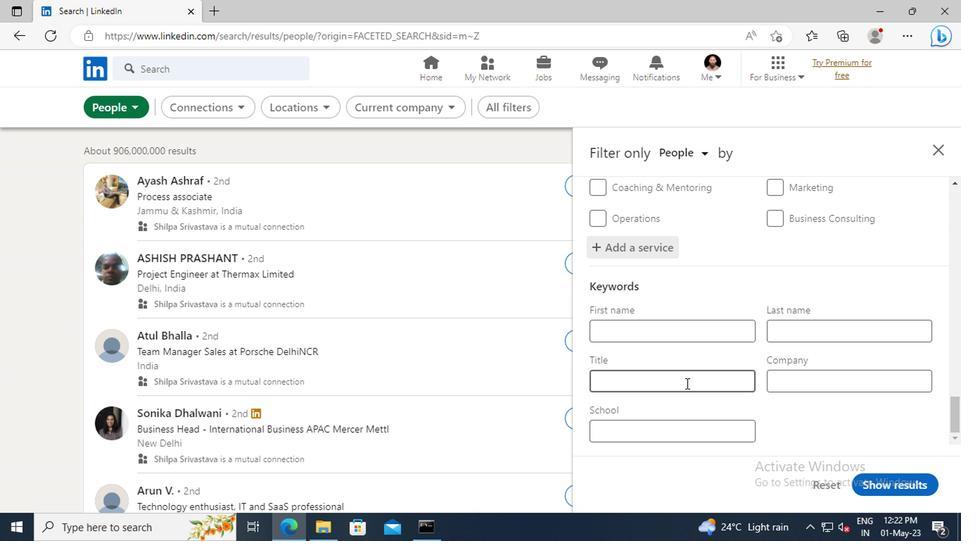 
Action: Key pressed <Key.shift>CAFETERIA<Key.space><Key.shift>WORKER<Key.enter>
Screenshot: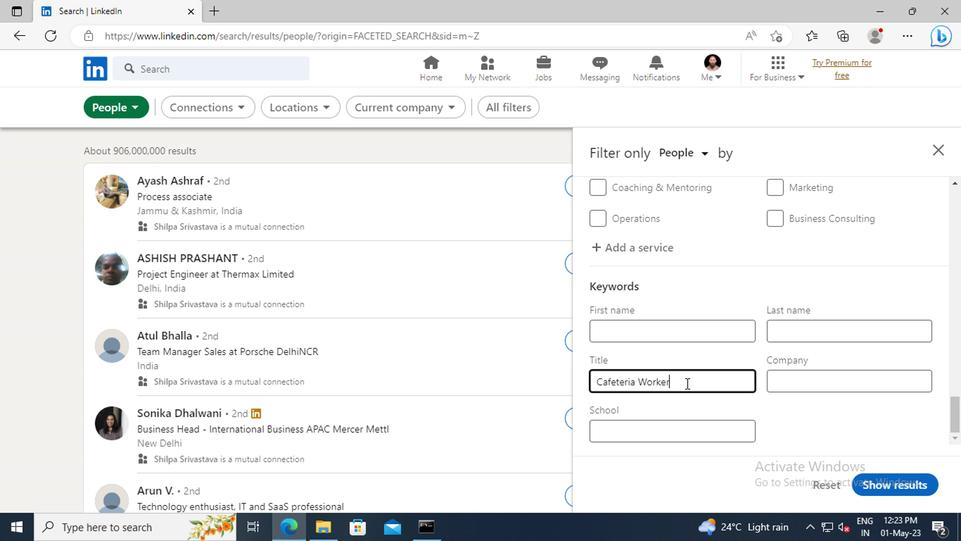 
Action: Mouse moved to (880, 488)
Screenshot: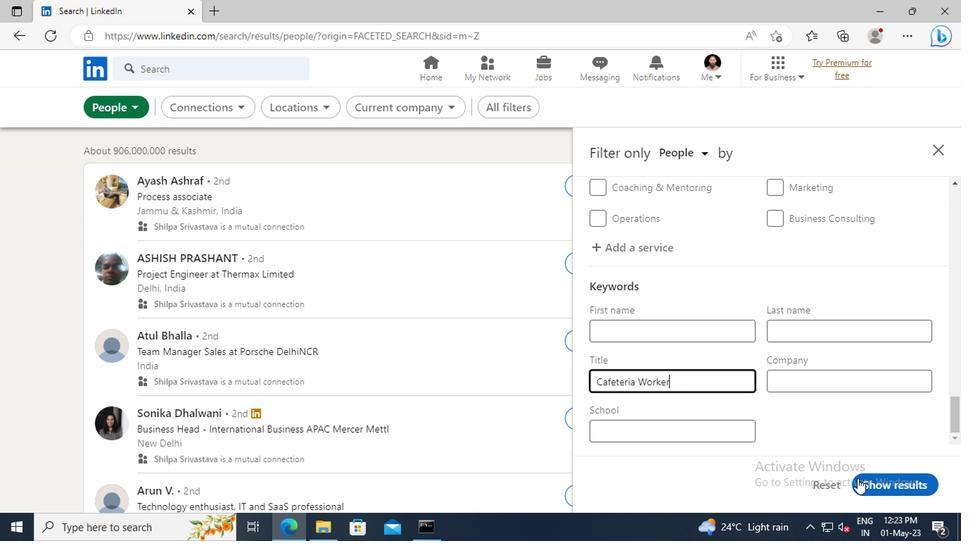 
Action: Mouse pressed left at (880, 488)
Screenshot: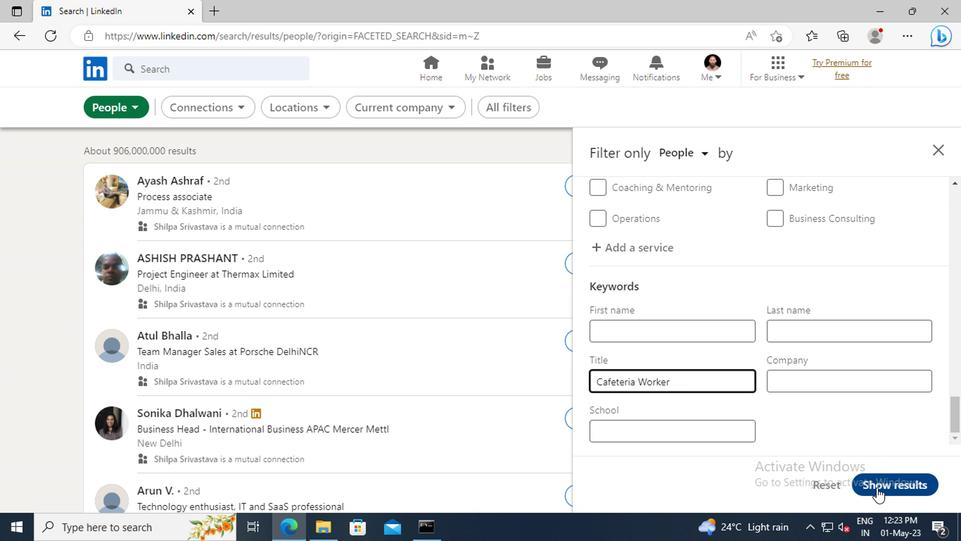 
Action: Mouse moved to (881, 488)
Screenshot: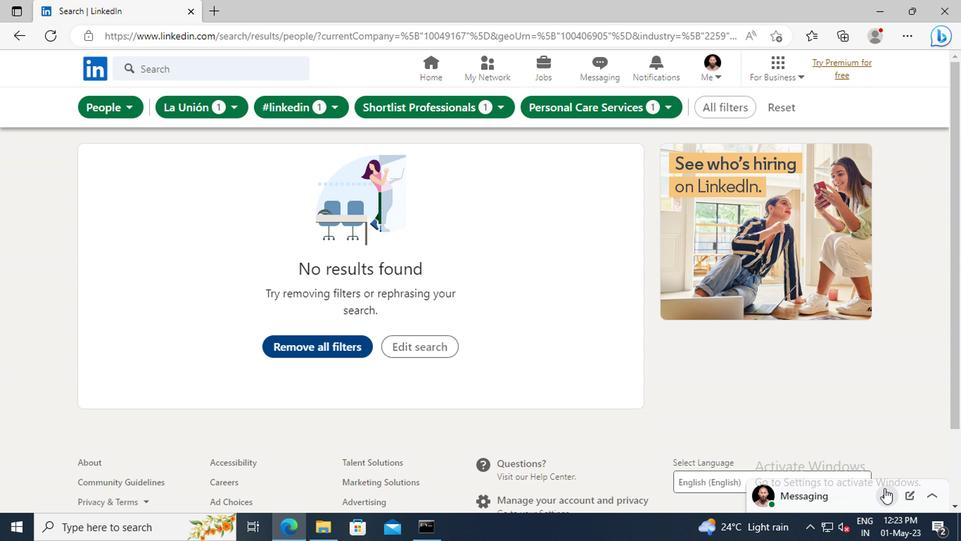 
